 Task: Look for Airbnb properties in Dupnitsa, Bulgaria from 12th December, 2023 to 16th December, 2023 for 8 adults.8 bedrooms having 8 beds and 8 bathrooms. Property type can be hotel. Amenities needed are: wifi, TV, free parkinig on premises, gym, breakfast. Look for 4 properties as per requirement.
Action: Mouse moved to (438, 64)
Screenshot: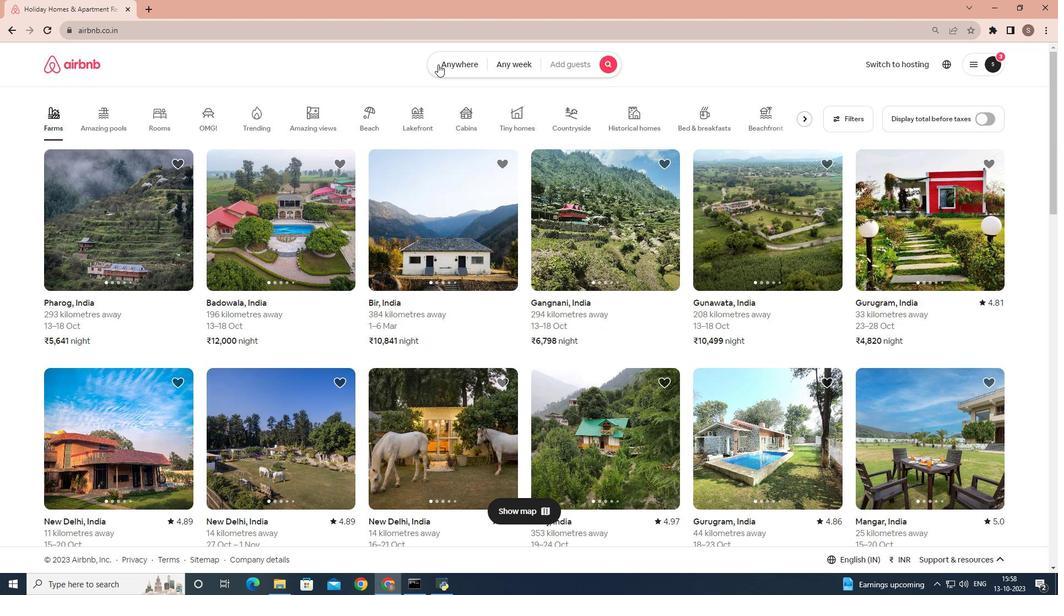 
Action: Mouse pressed left at (438, 64)
Screenshot: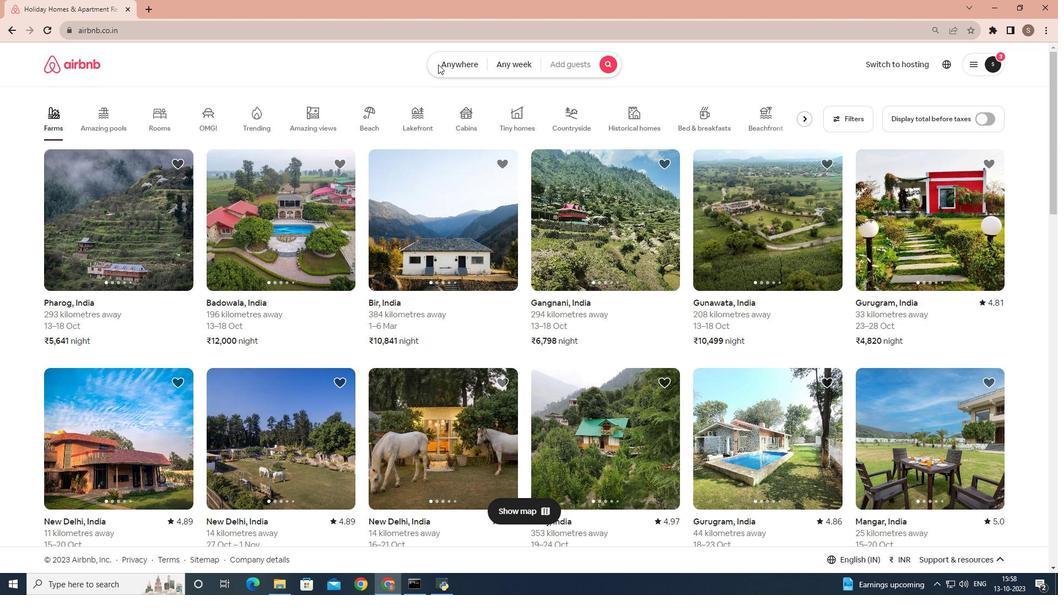 
Action: Mouse moved to (364, 110)
Screenshot: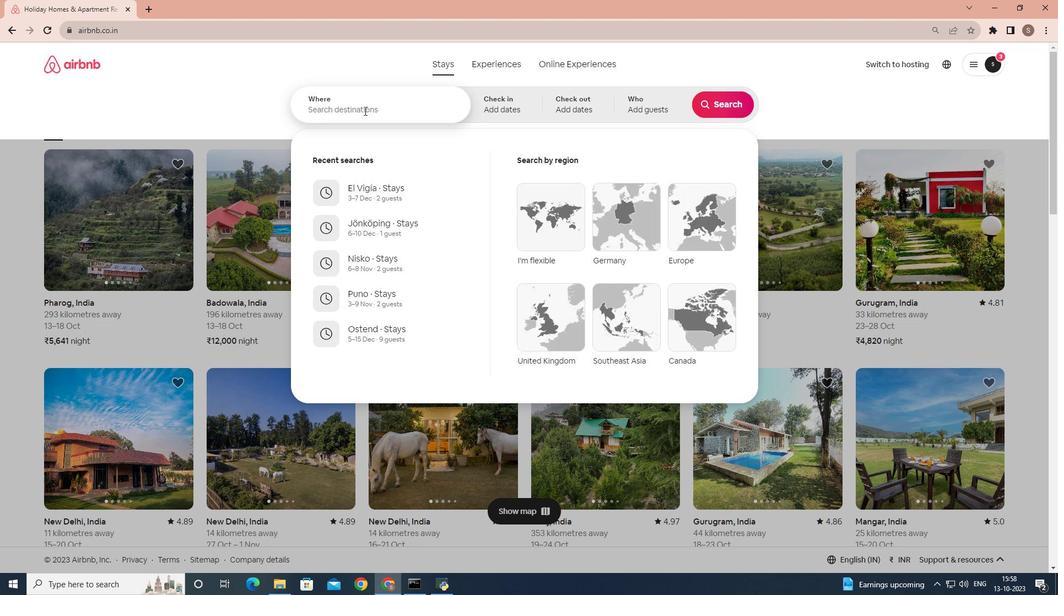 
Action: Mouse pressed left at (364, 110)
Screenshot: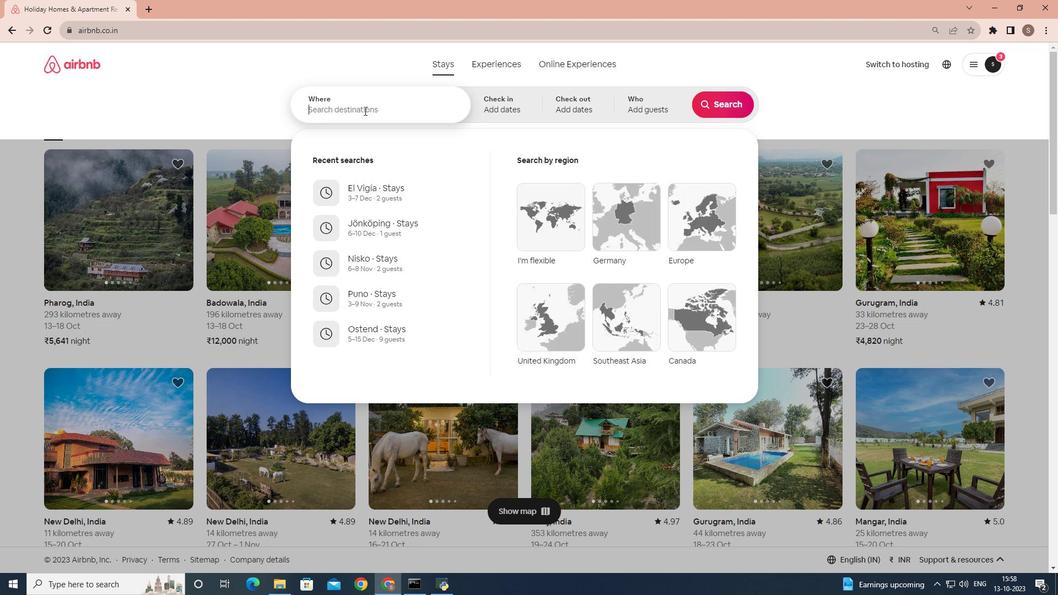 
Action: Key pressed <Key.shift>Dupnitsa,<Key.space><Key.shift>Bulgaria
Screenshot: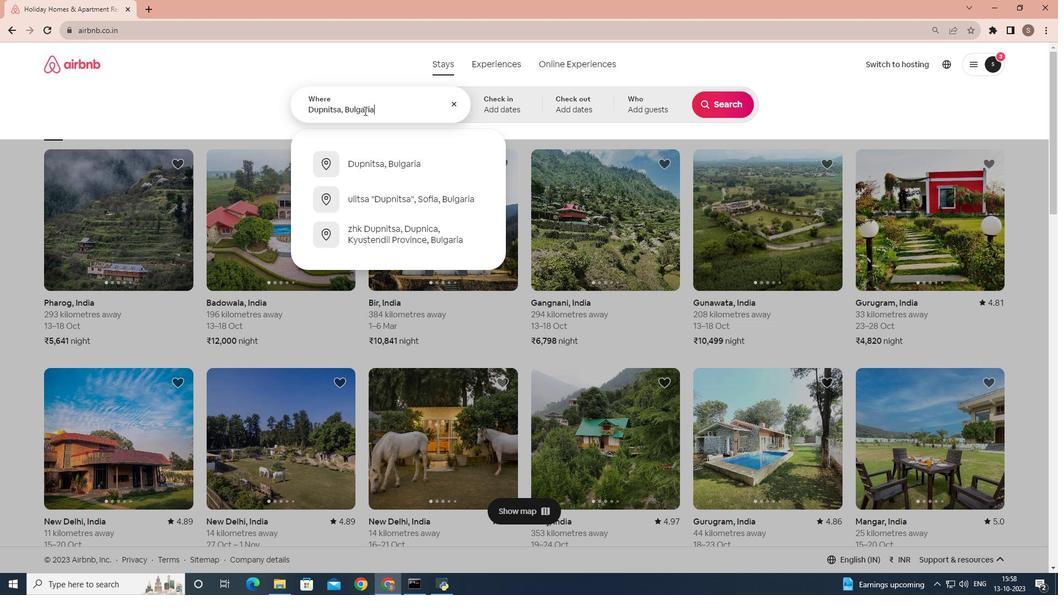 
Action: Mouse moved to (392, 166)
Screenshot: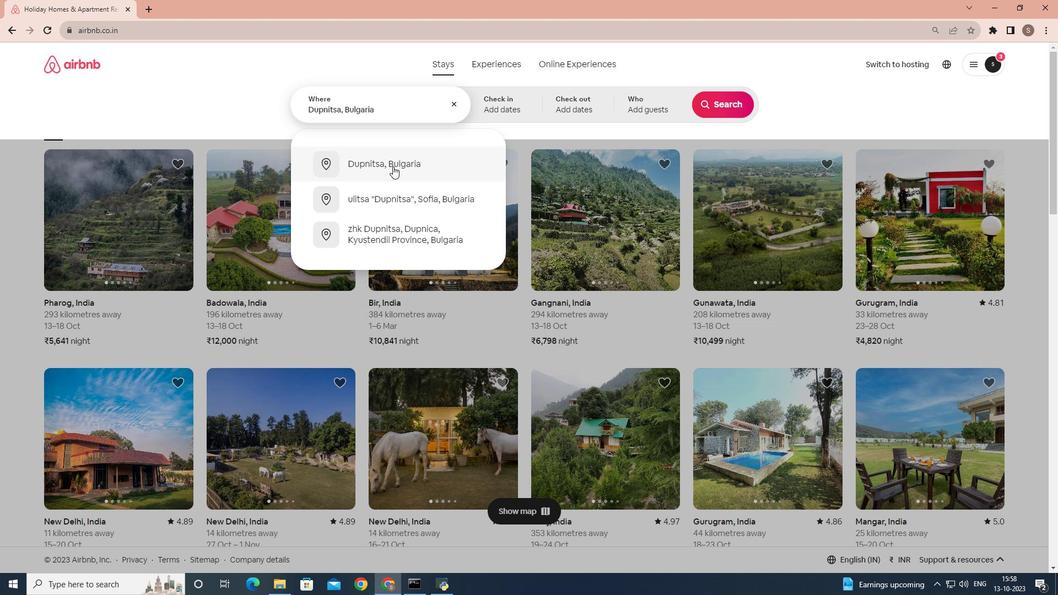 
Action: Mouse pressed left at (392, 166)
Screenshot: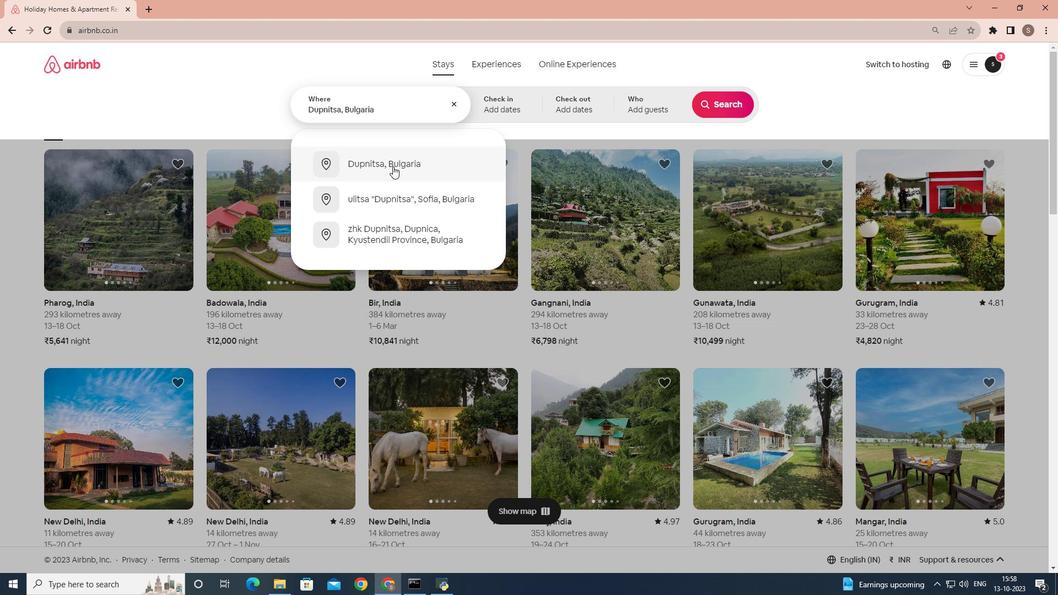 
Action: Mouse moved to (718, 191)
Screenshot: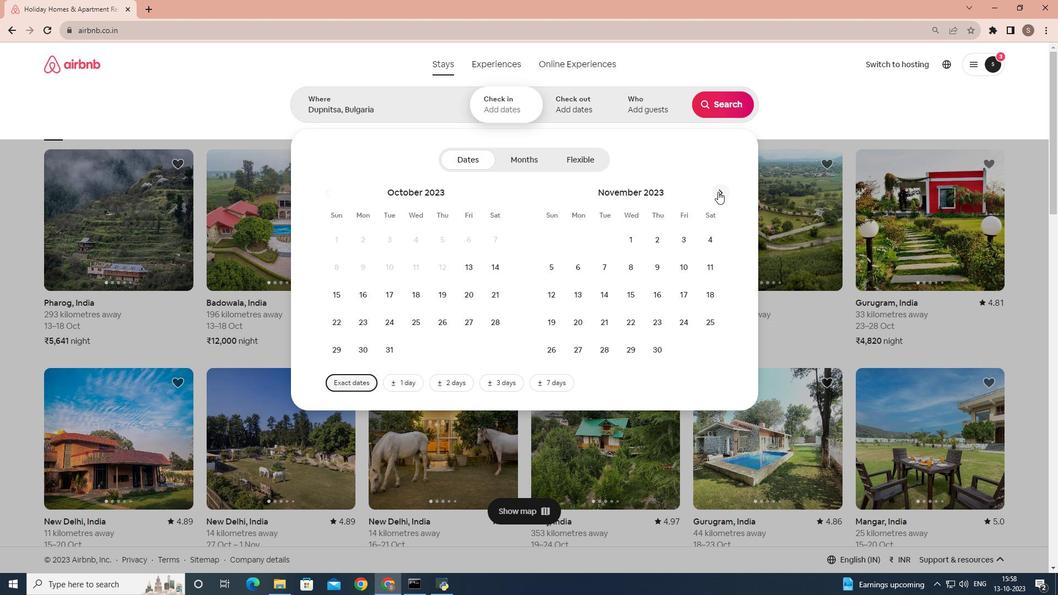 
Action: Mouse pressed left at (718, 191)
Screenshot: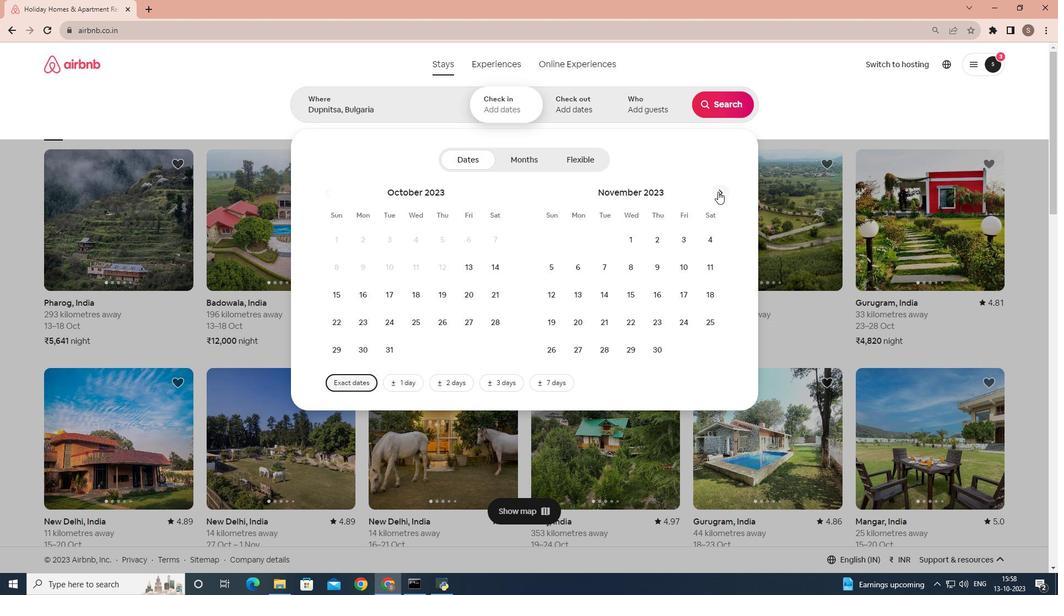 
Action: Mouse moved to (608, 298)
Screenshot: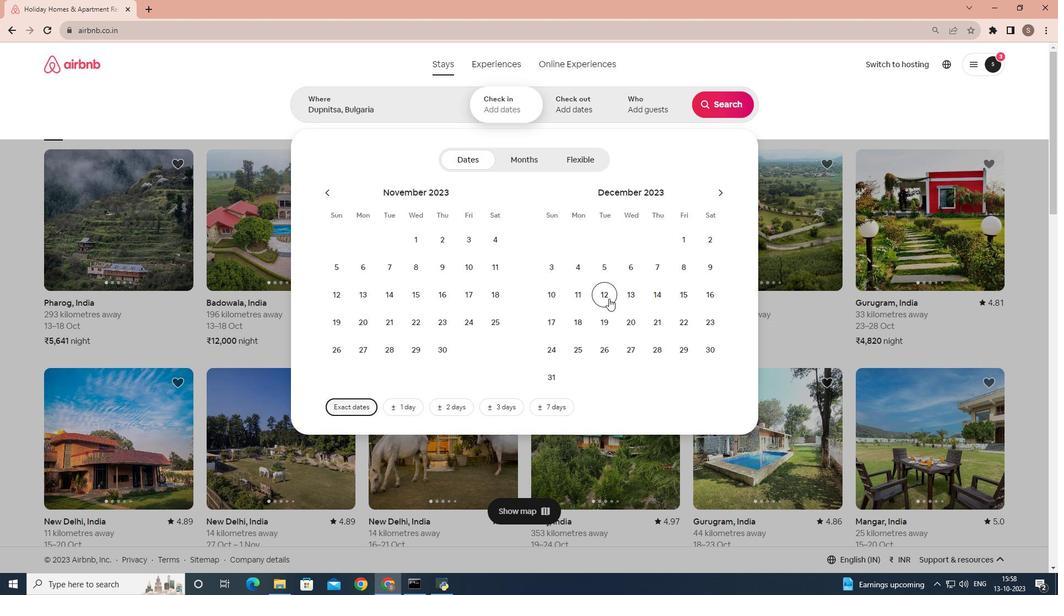 
Action: Mouse pressed left at (608, 298)
Screenshot: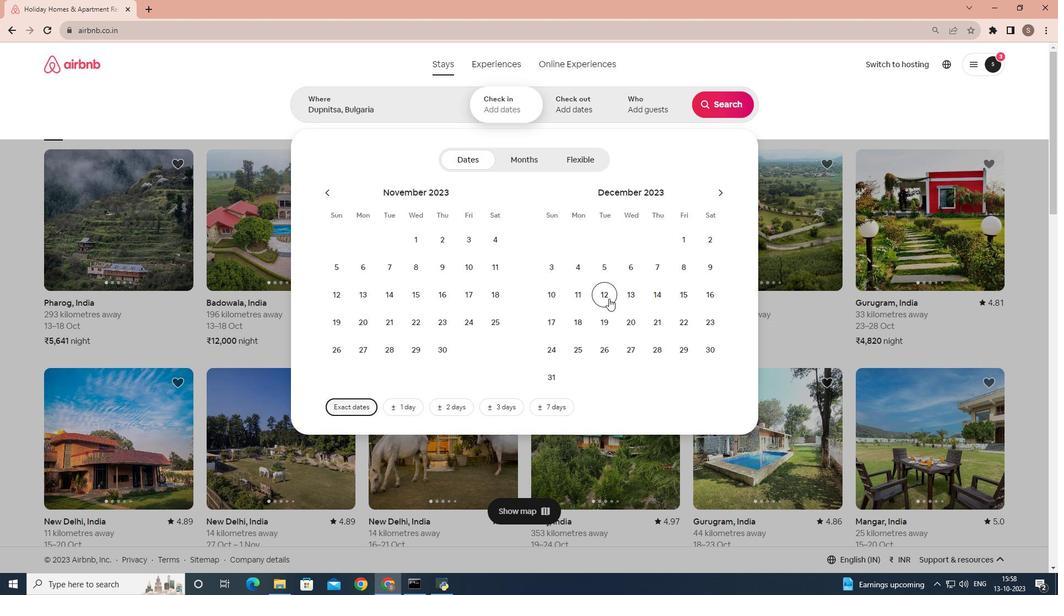 
Action: Mouse moved to (712, 295)
Screenshot: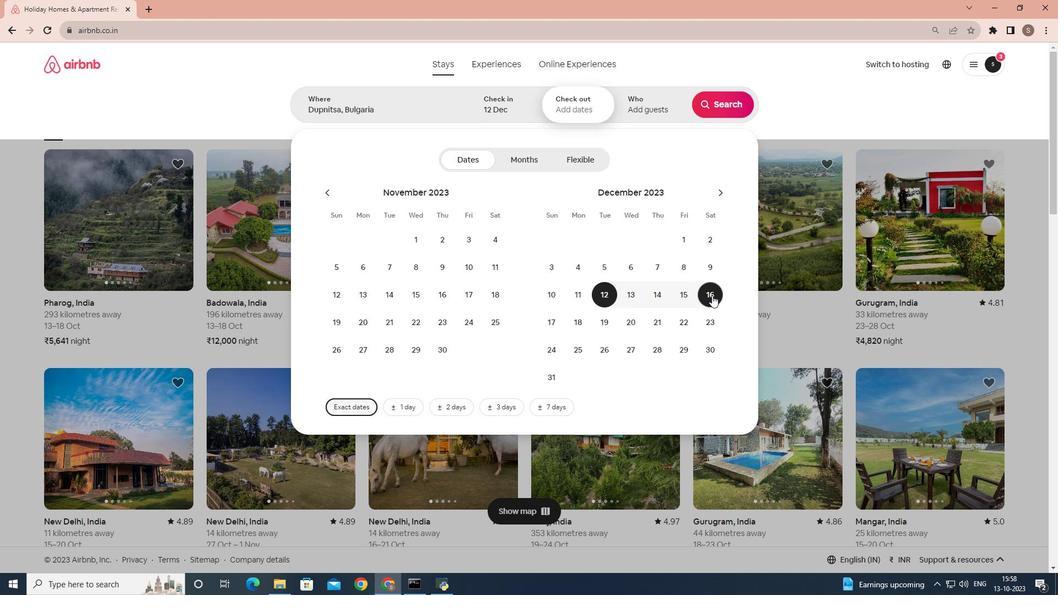 
Action: Mouse pressed left at (712, 295)
Screenshot: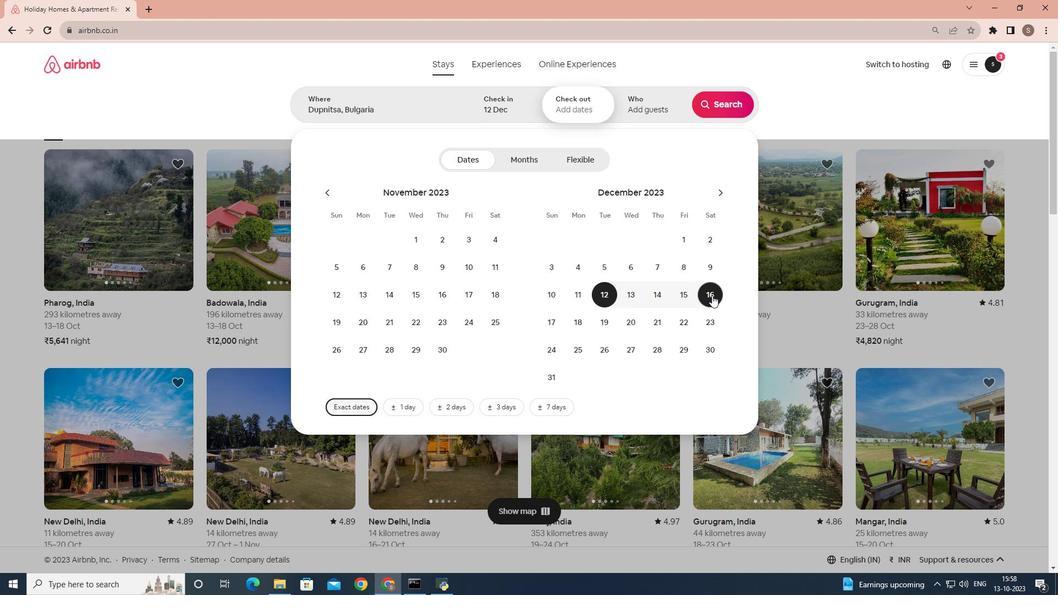 
Action: Mouse moved to (671, 110)
Screenshot: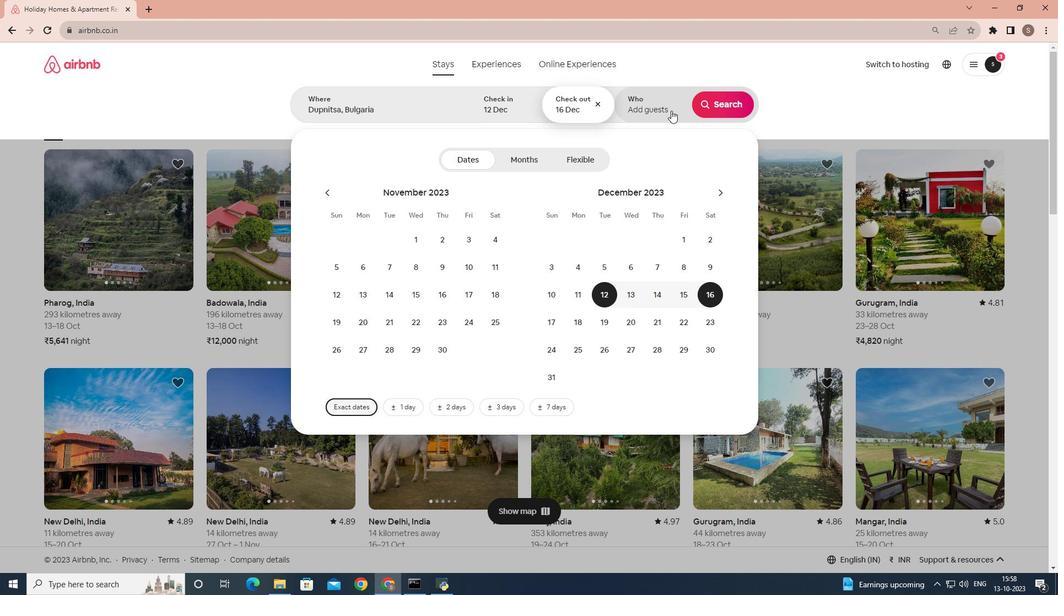 
Action: Mouse pressed left at (671, 110)
Screenshot: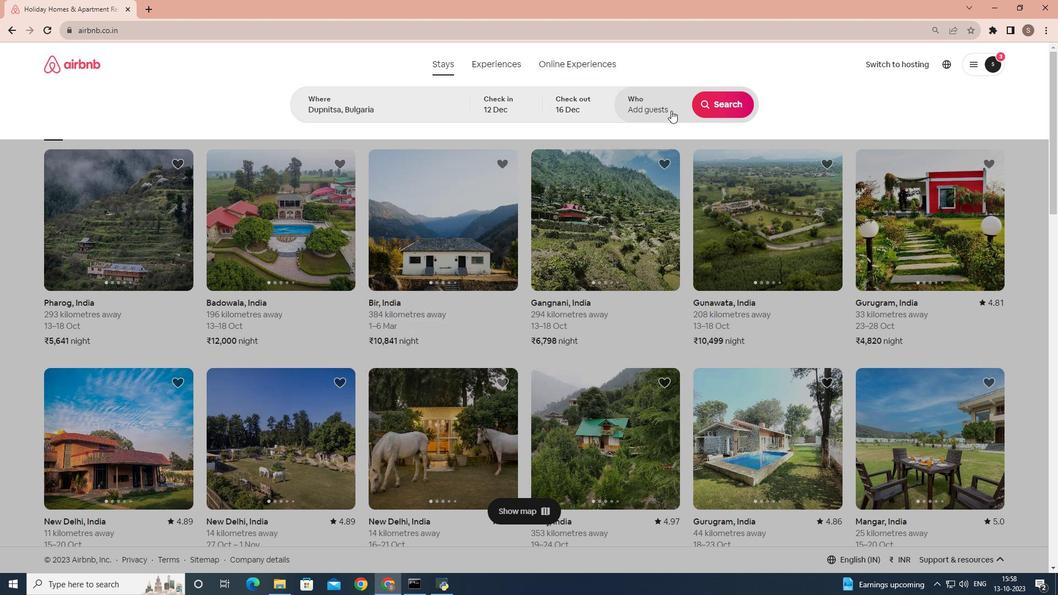 
Action: Mouse moved to (726, 164)
Screenshot: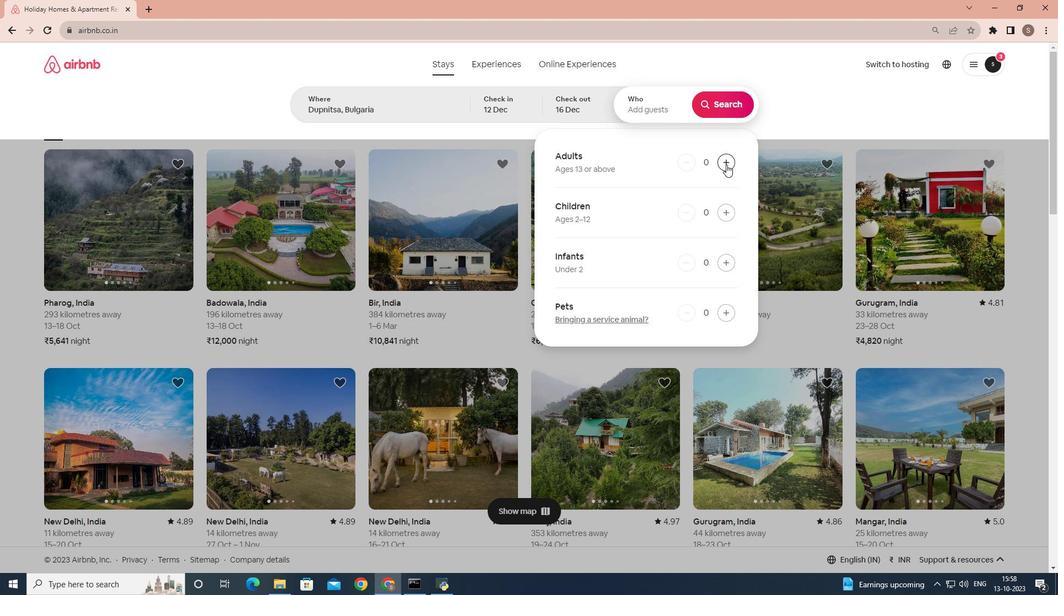 
Action: Mouse pressed left at (726, 164)
Screenshot: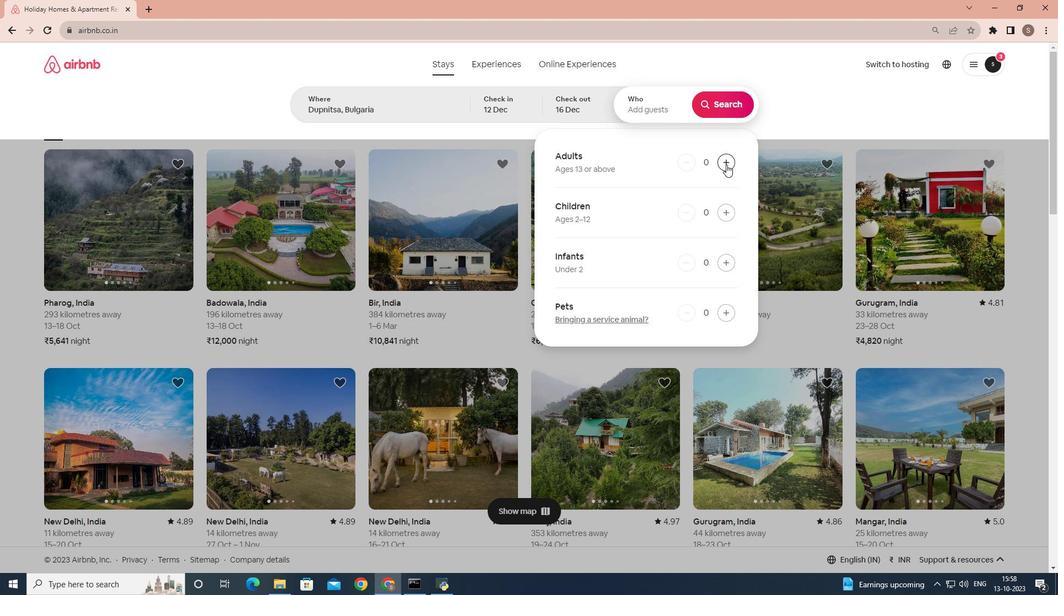 
Action: Mouse pressed left at (726, 164)
Screenshot: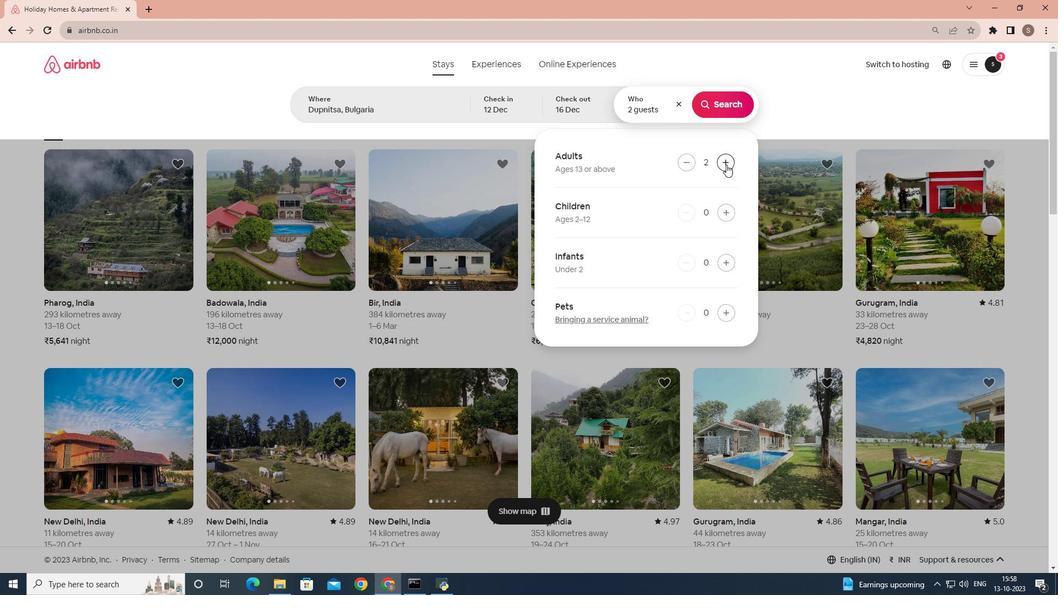 
Action: Mouse pressed left at (726, 164)
Screenshot: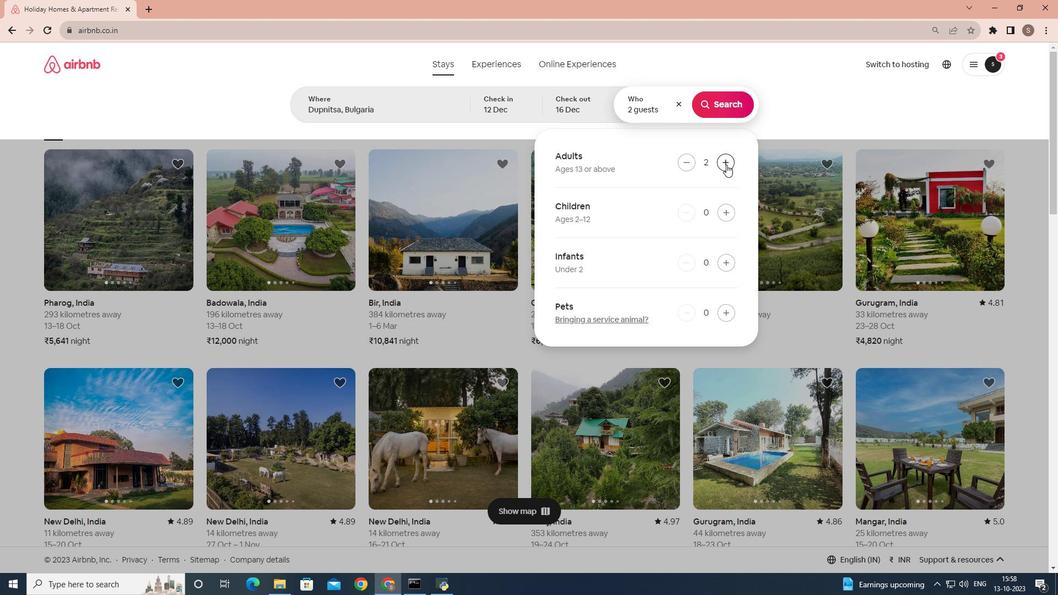 
Action: Mouse pressed left at (726, 164)
Screenshot: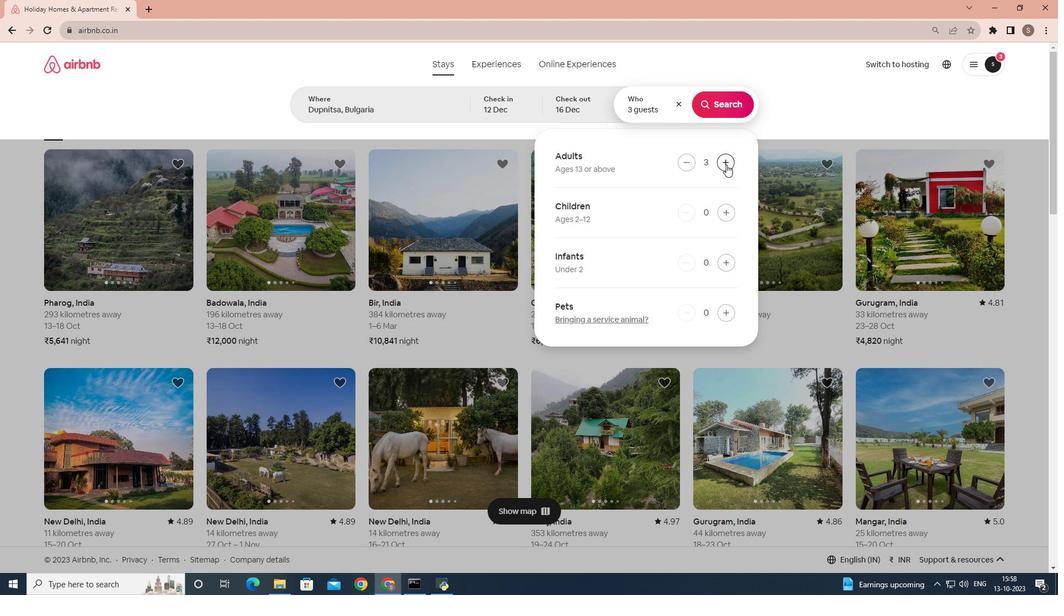 
Action: Mouse pressed left at (726, 164)
Screenshot: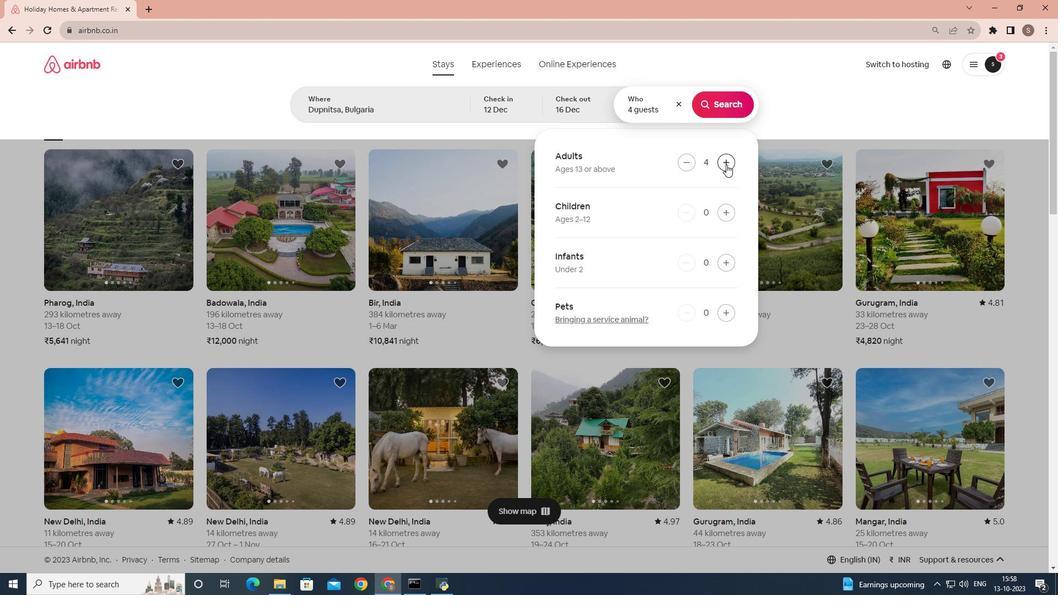 
Action: Mouse pressed left at (726, 164)
Screenshot: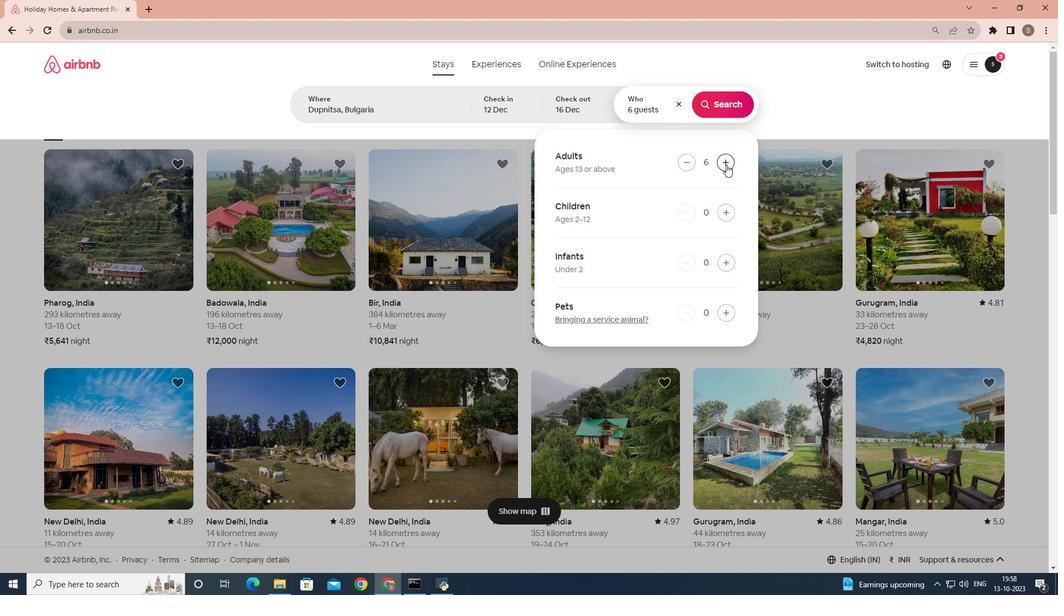 
Action: Mouse pressed left at (726, 164)
Screenshot: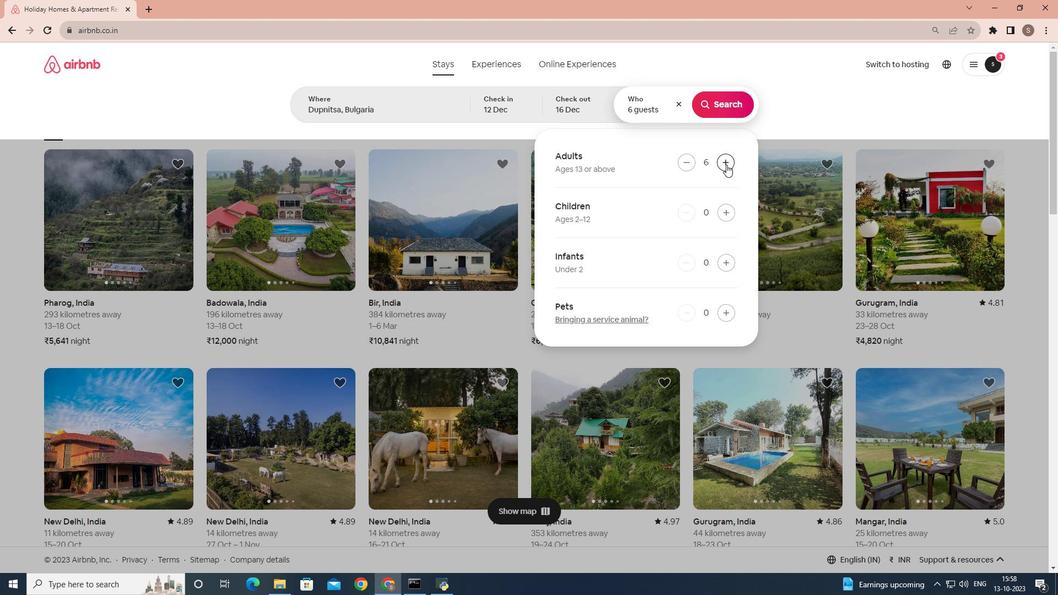 
Action: Mouse pressed left at (726, 164)
Screenshot: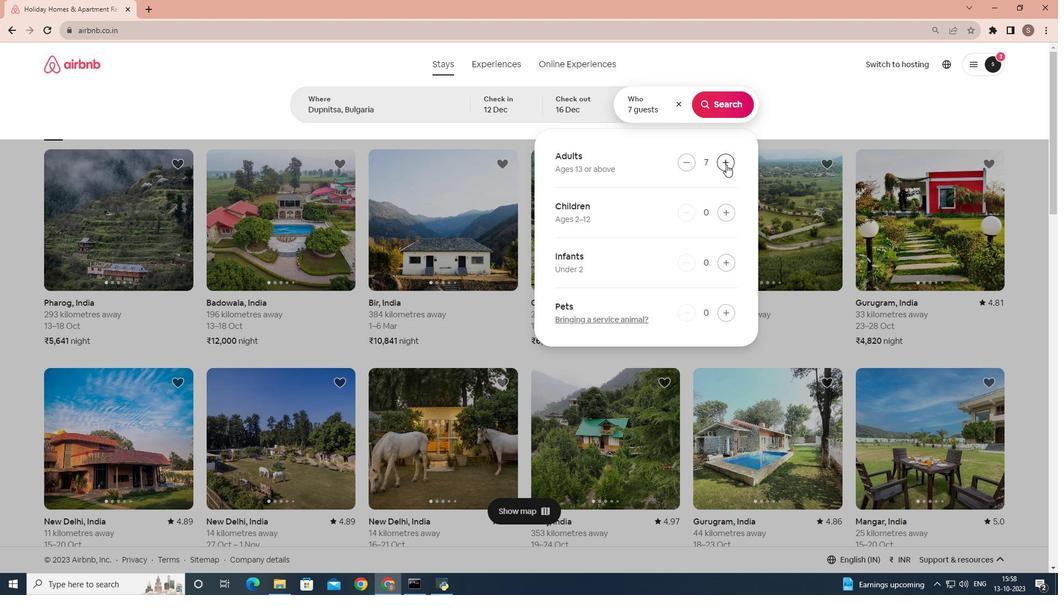 
Action: Mouse moved to (720, 107)
Screenshot: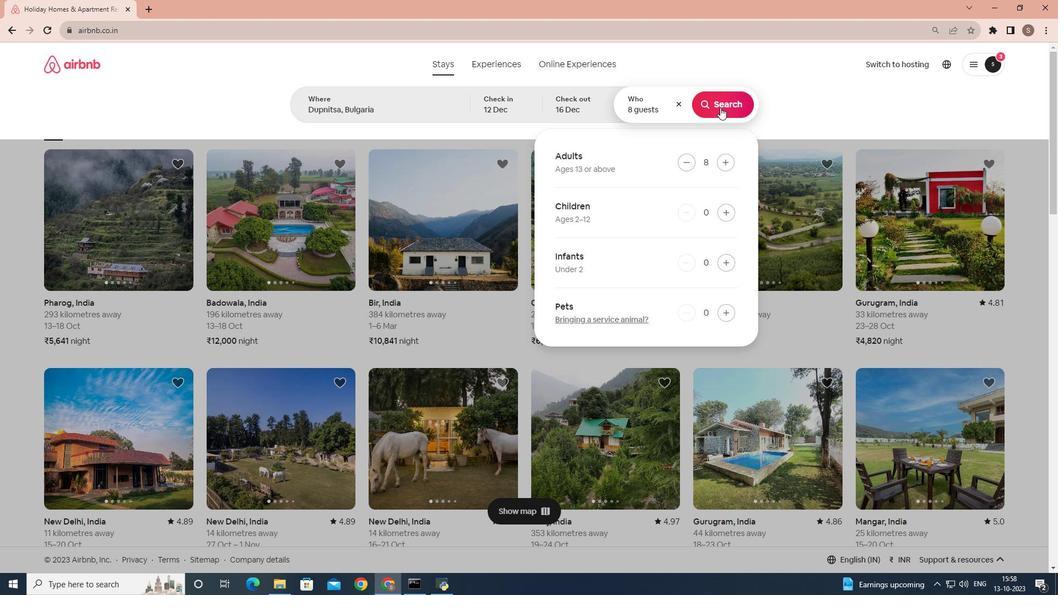 
Action: Mouse pressed left at (720, 107)
Screenshot: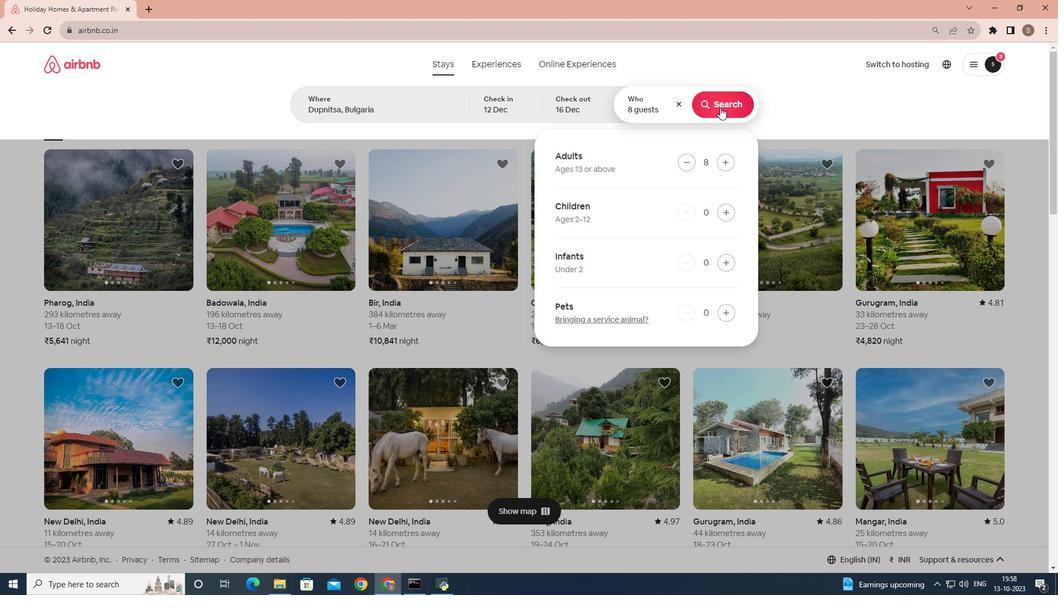
Action: Mouse moved to (870, 103)
Screenshot: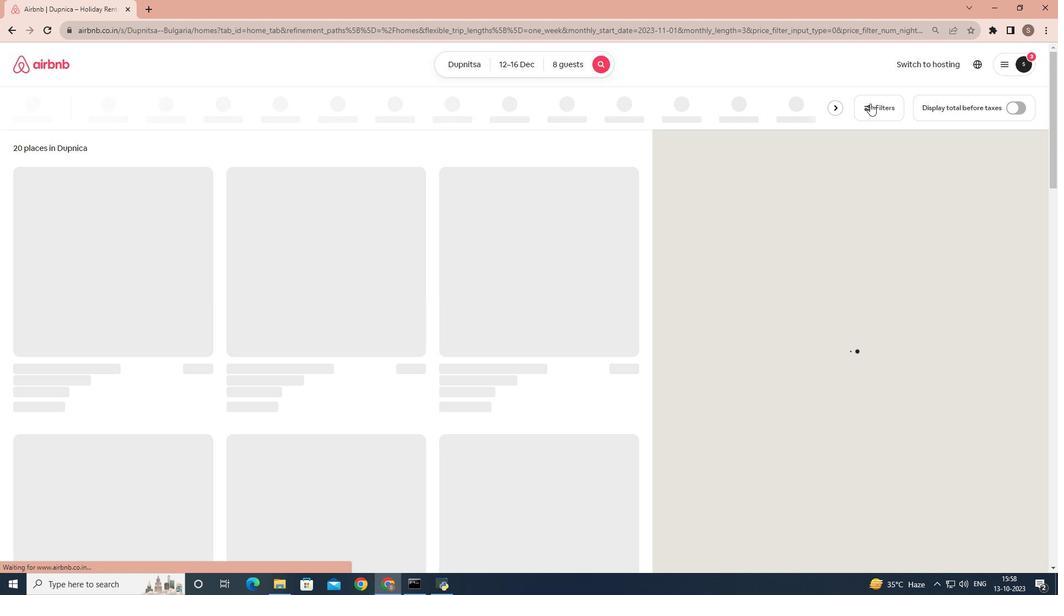 
Action: Mouse pressed left at (870, 103)
Screenshot: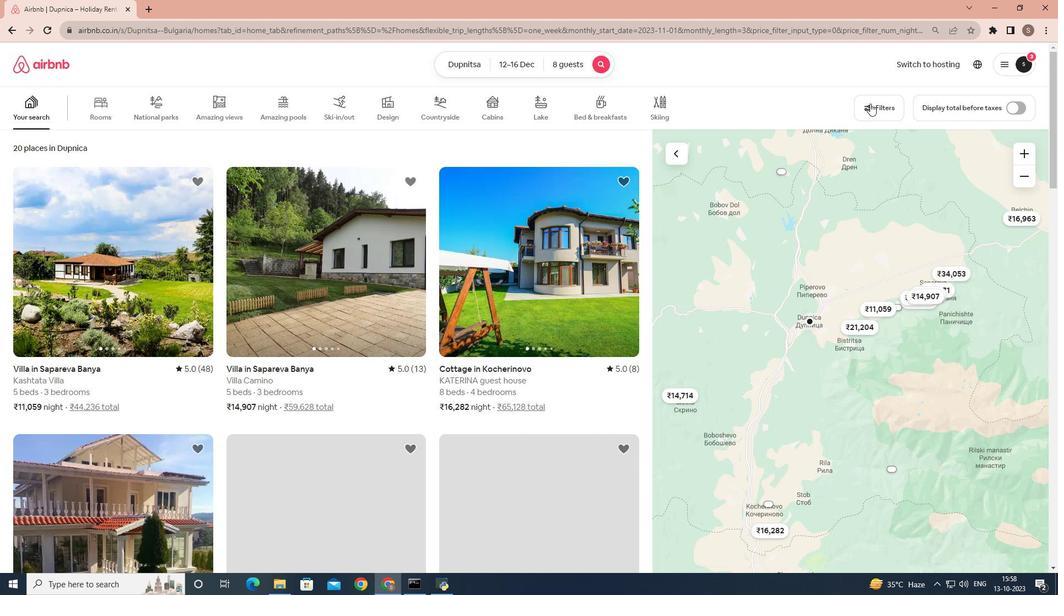 
Action: Mouse moved to (717, 299)
Screenshot: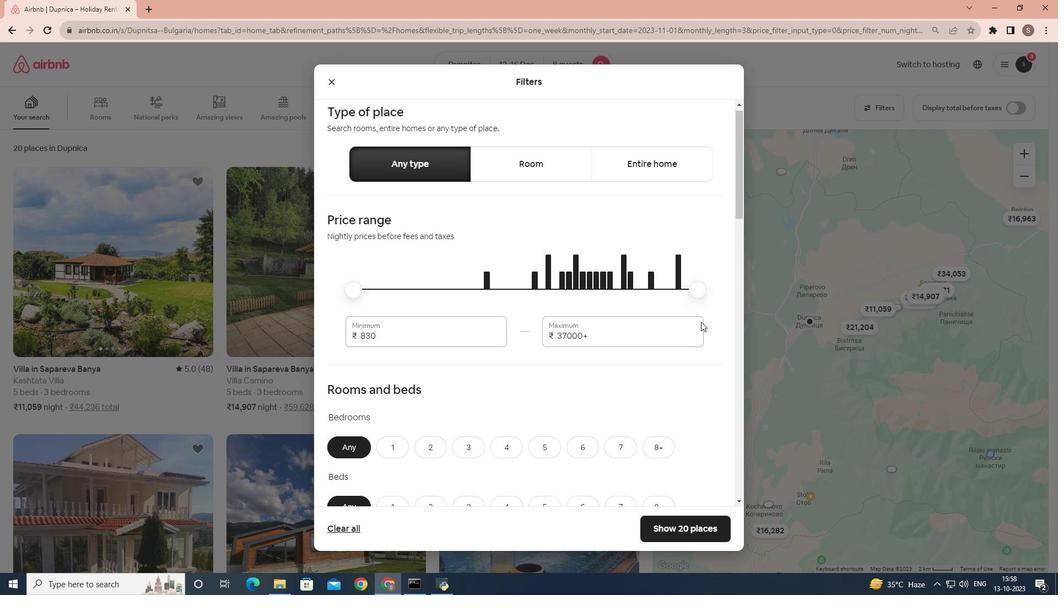 
Action: Mouse scrolled (717, 299) with delta (0, 0)
Screenshot: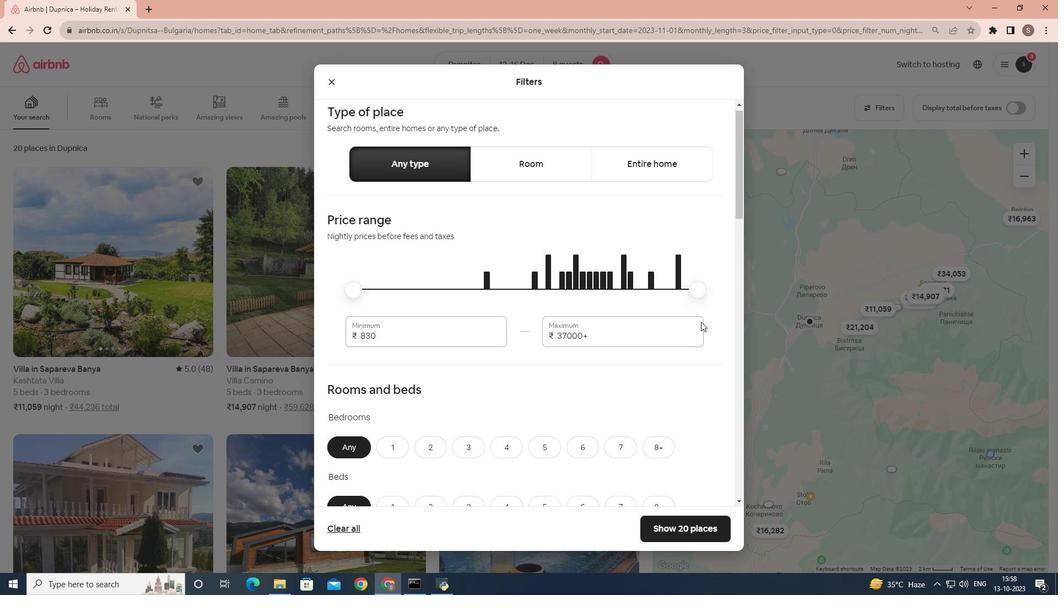 
Action: Mouse moved to (709, 309)
Screenshot: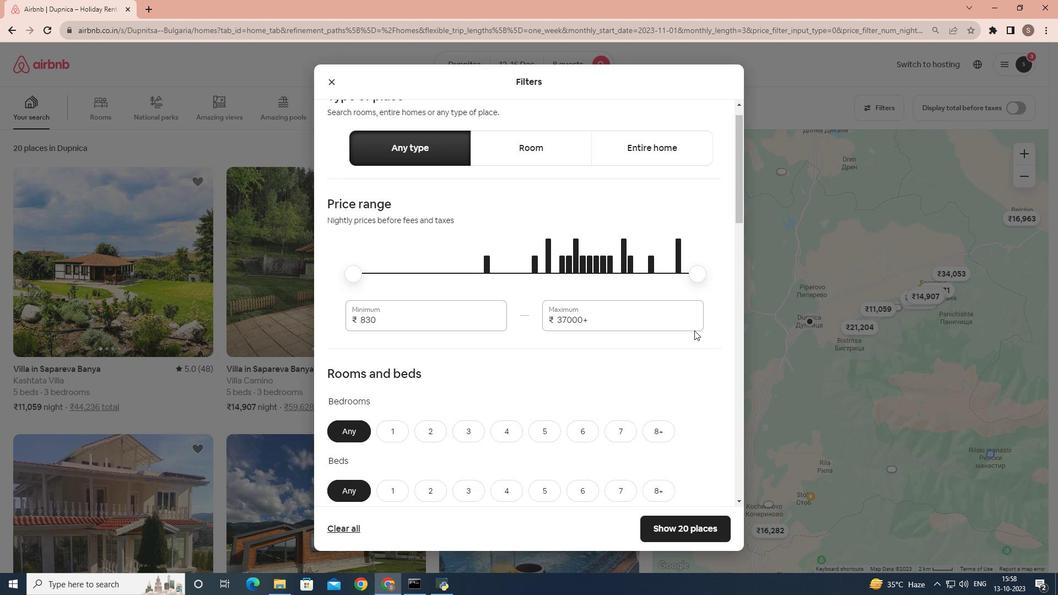 
Action: Mouse scrolled (709, 309) with delta (0, 0)
Screenshot: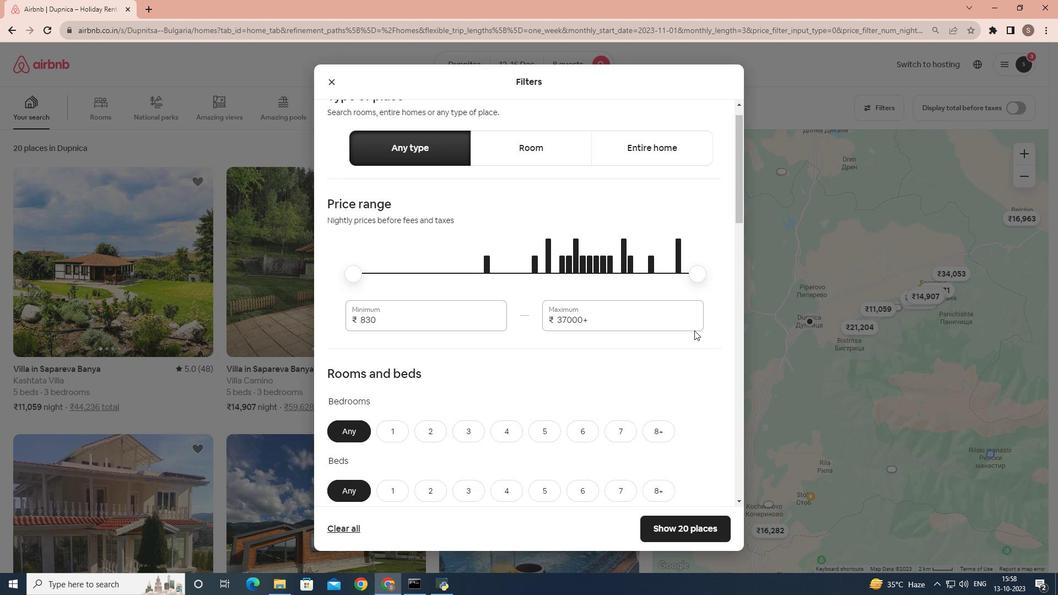 
Action: Mouse moved to (666, 341)
Screenshot: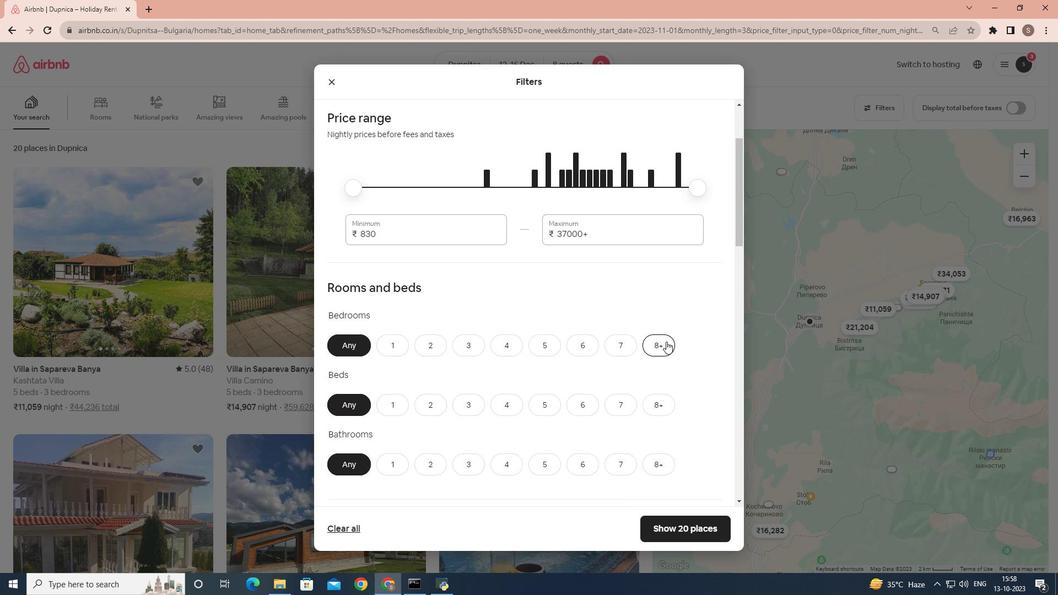 
Action: Mouse pressed left at (666, 341)
Screenshot: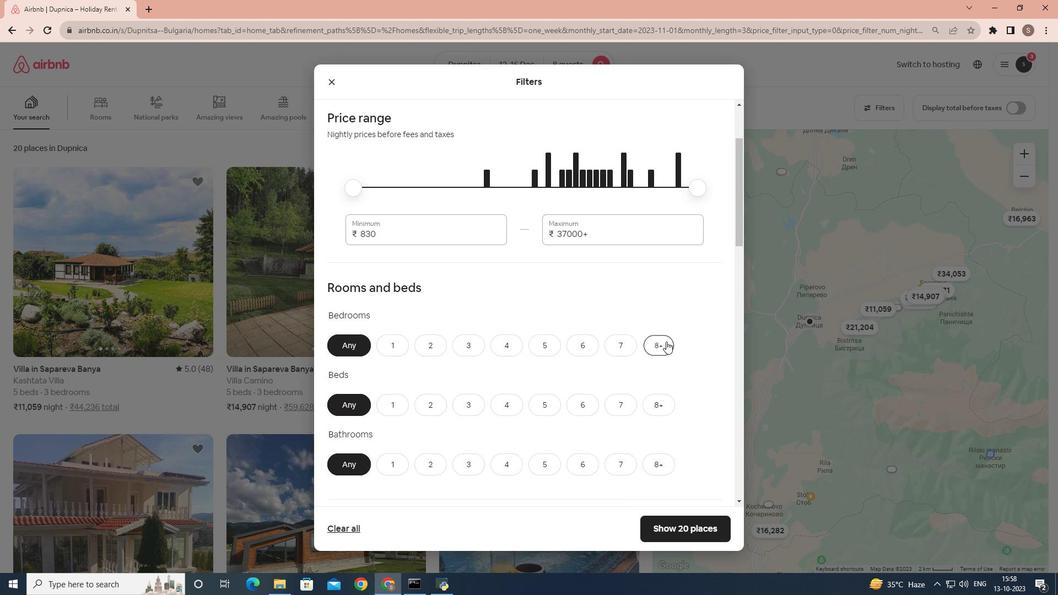 
Action: Mouse scrolled (666, 341) with delta (0, 0)
Screenshot: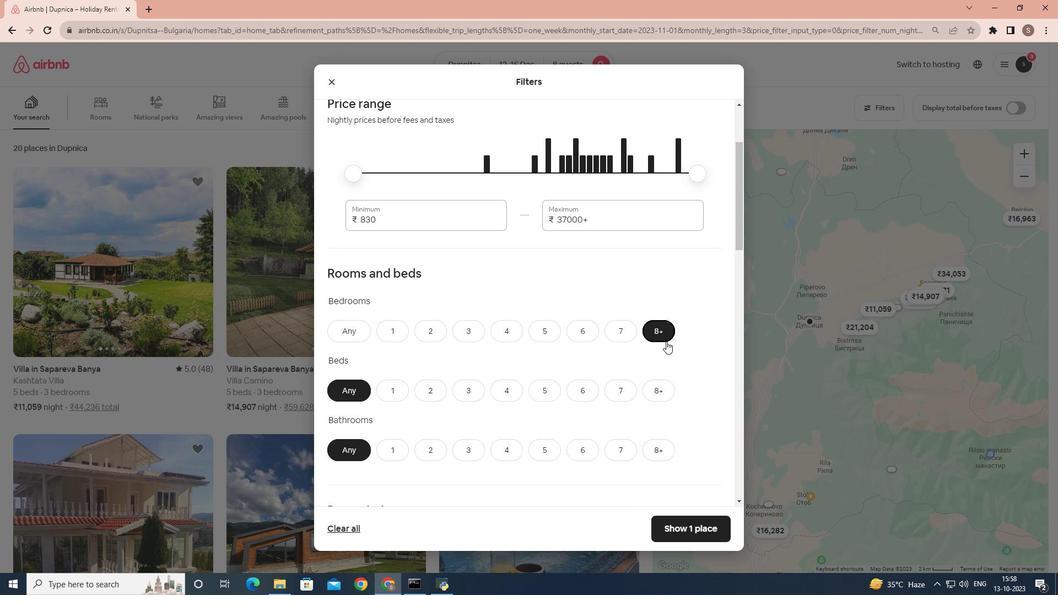
Action: Mouse scrolled (666, 341) with delta (0, 0)
Screenshot: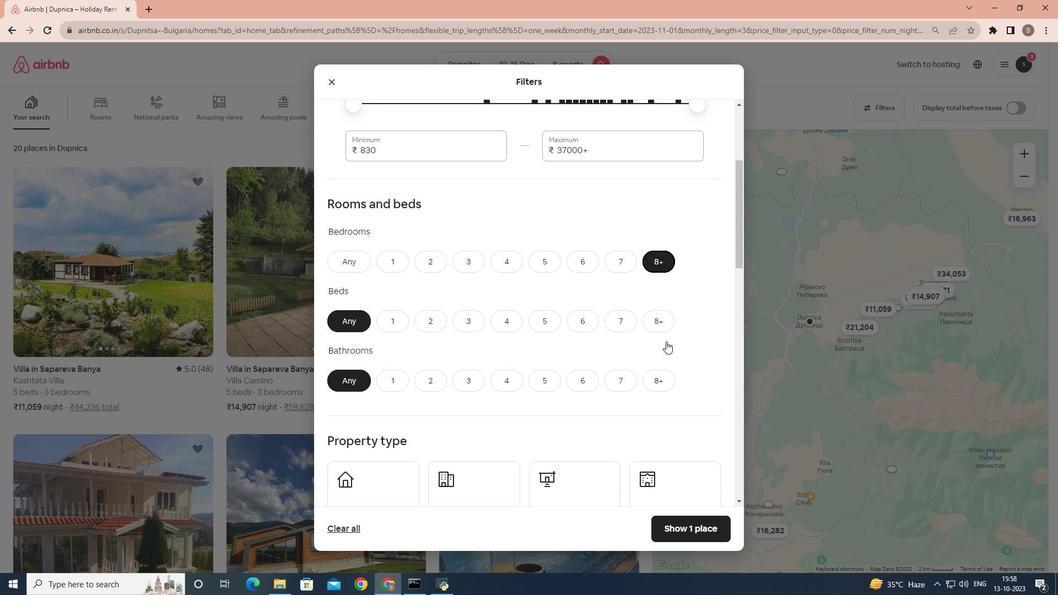 
Action: Mouse scrolled (666, 341) with delta (0, 0)
Screenshot: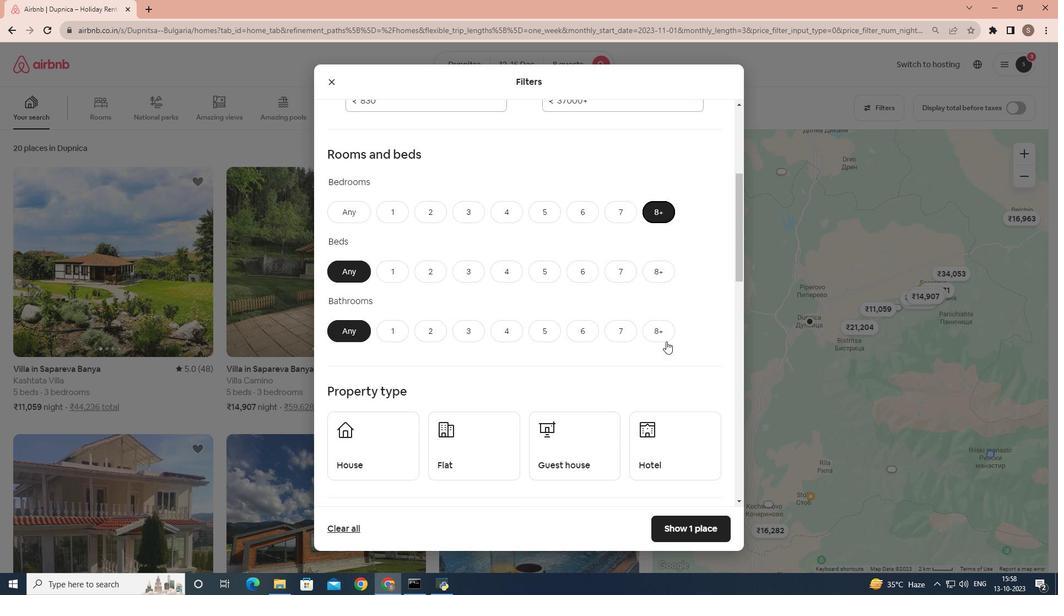 
Action: Mouse scrolled (666, 341) with delta (0, 0)
Screenshot: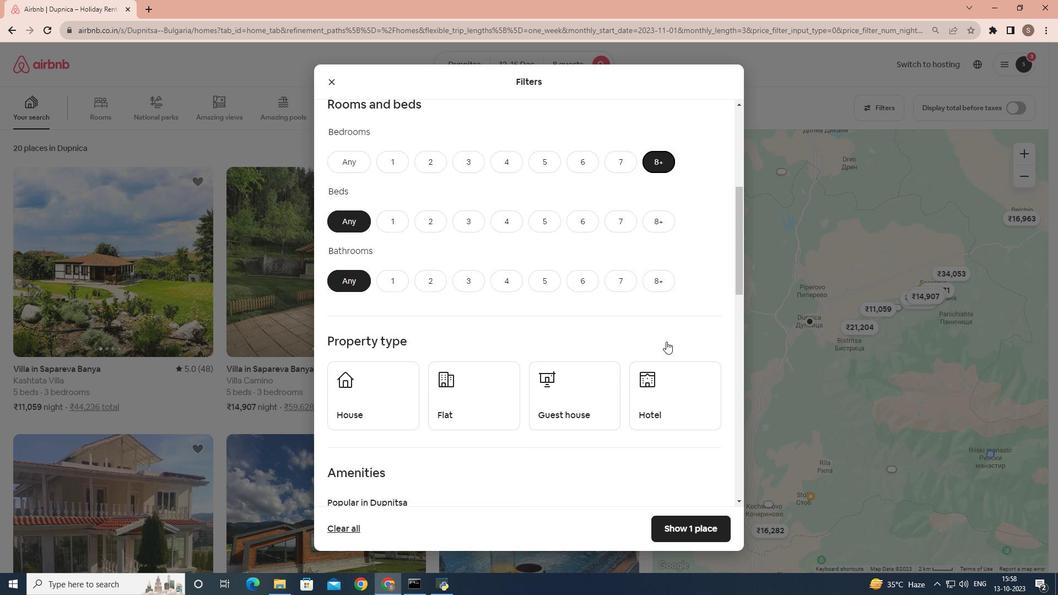 
Action: Mouse moved to (648, 187)
Screenshot: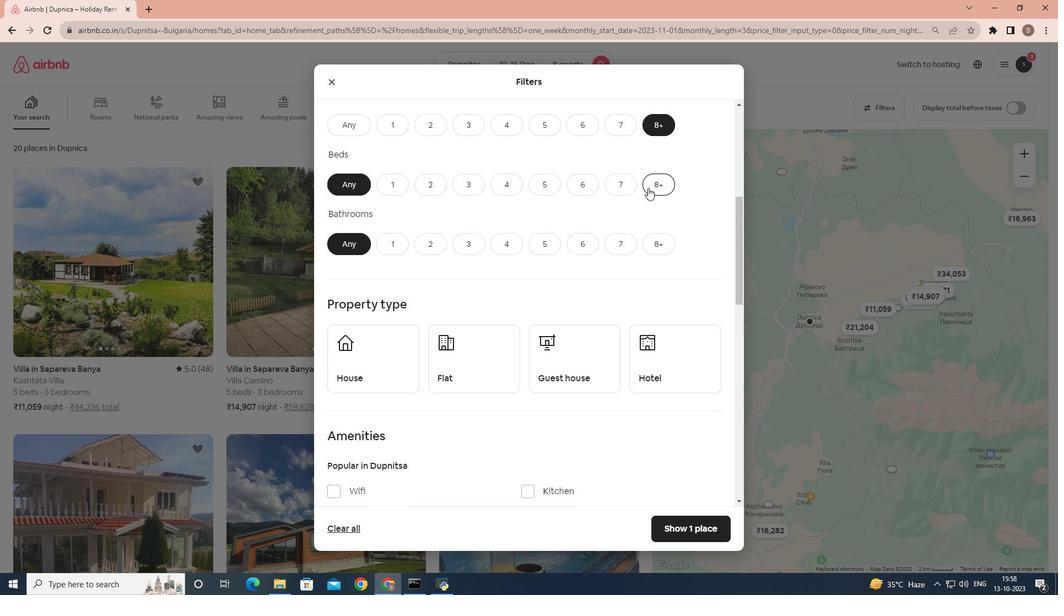 
Action: Mouse pressed left at (648, 187)
Screenshot: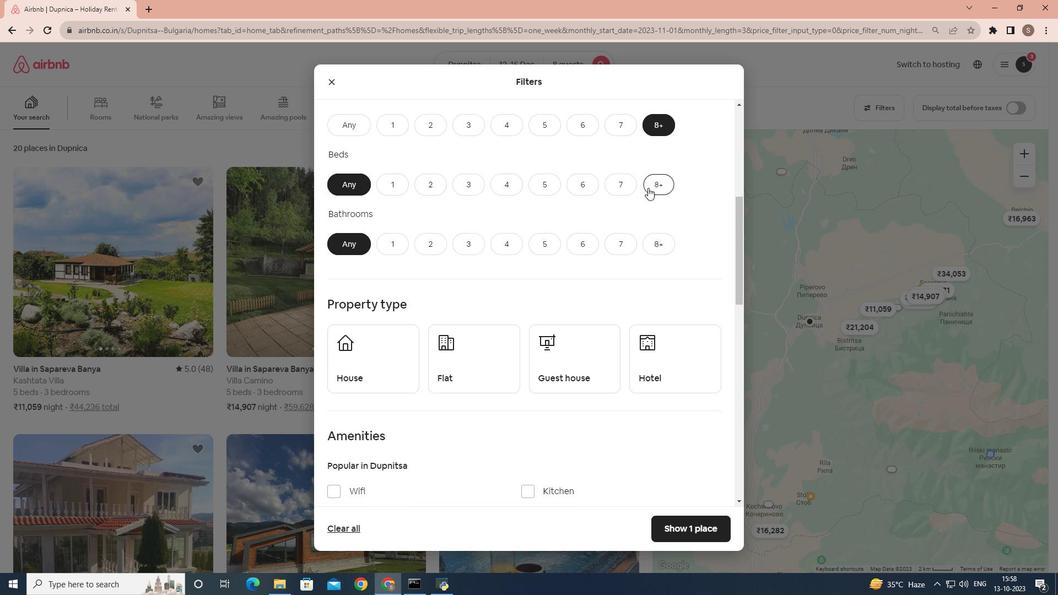
Action: Mouse scrolled (648, 187) with delta (0, 0)
Screenshot: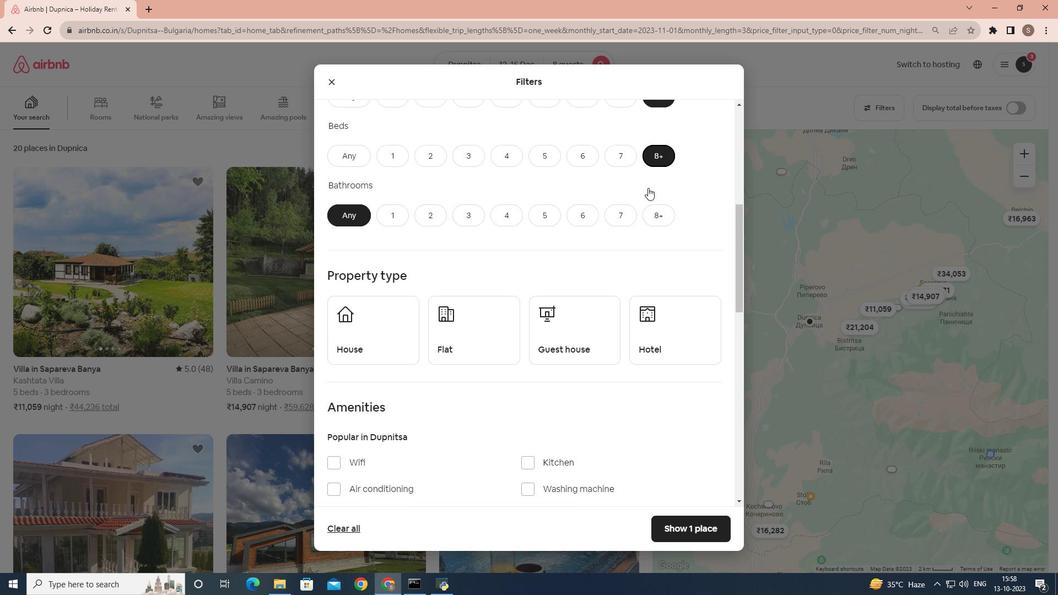 
Action: Mouse moved to (662, 187)
Screenshot: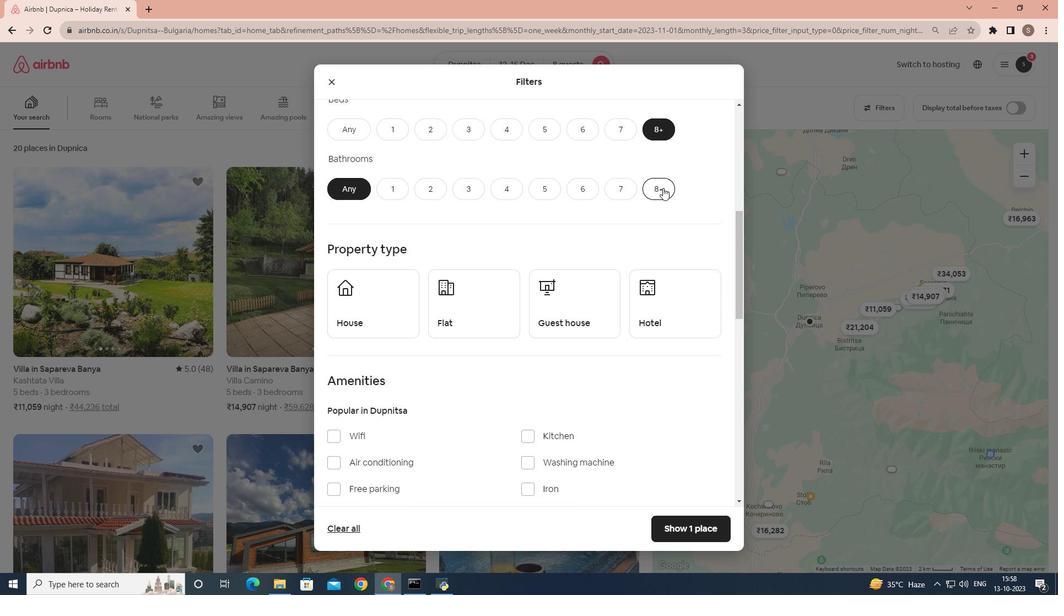 
Action: Mouse pressed left at (662, 187)
Screenshot: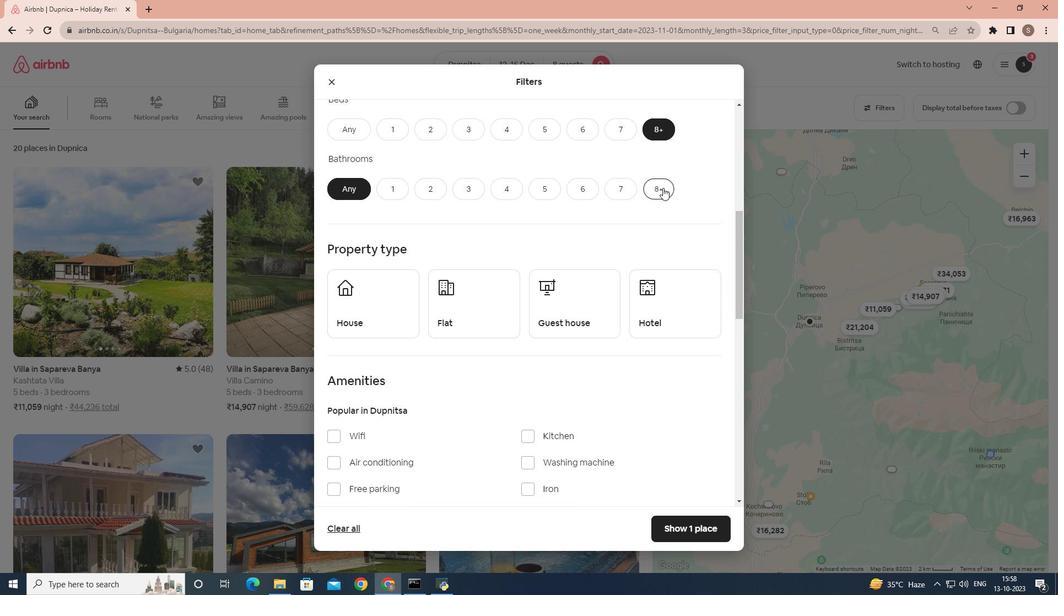 
Action: Mouse scrolled (662, 187) with delta (0, 0)
Screenshot: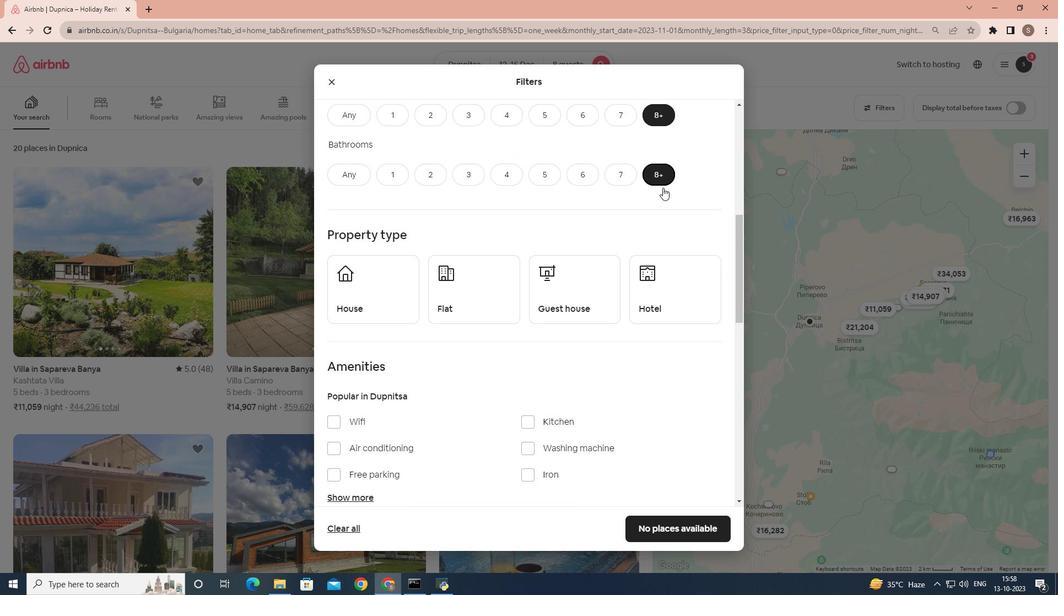 
Action: Mouse moved to (655, 264)
Screenshot: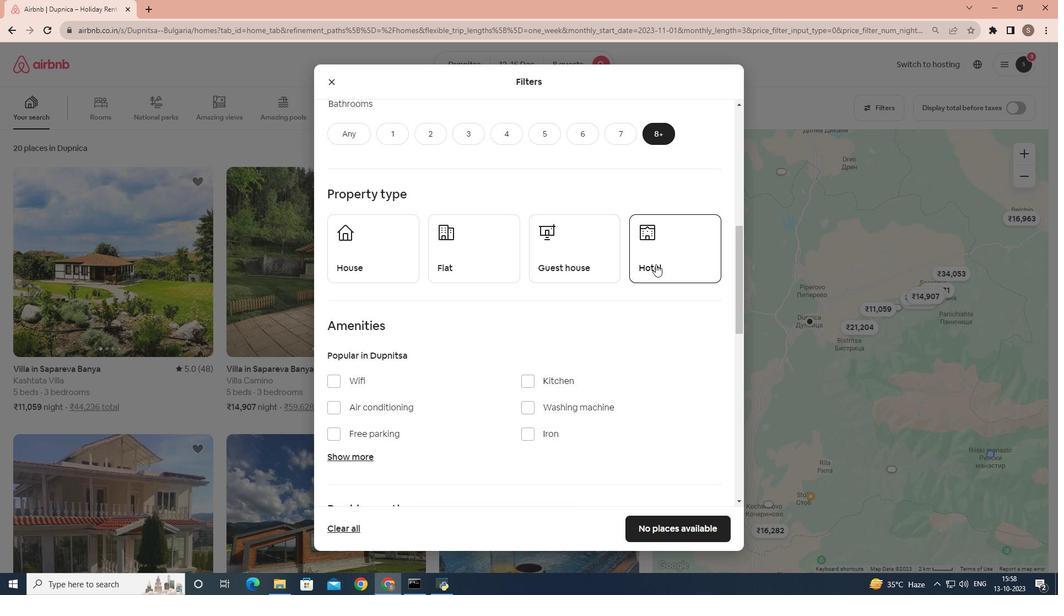 
Action: Mouse pressed left at (655, 264)
Screenshot: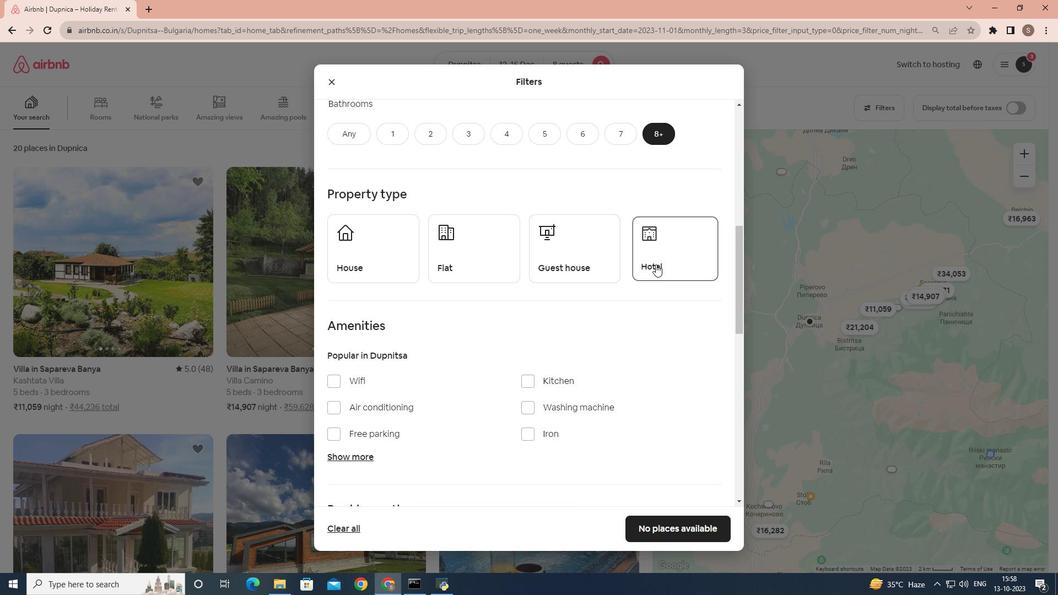 
Action: Mouse moved to (585, 273)
Screenshot: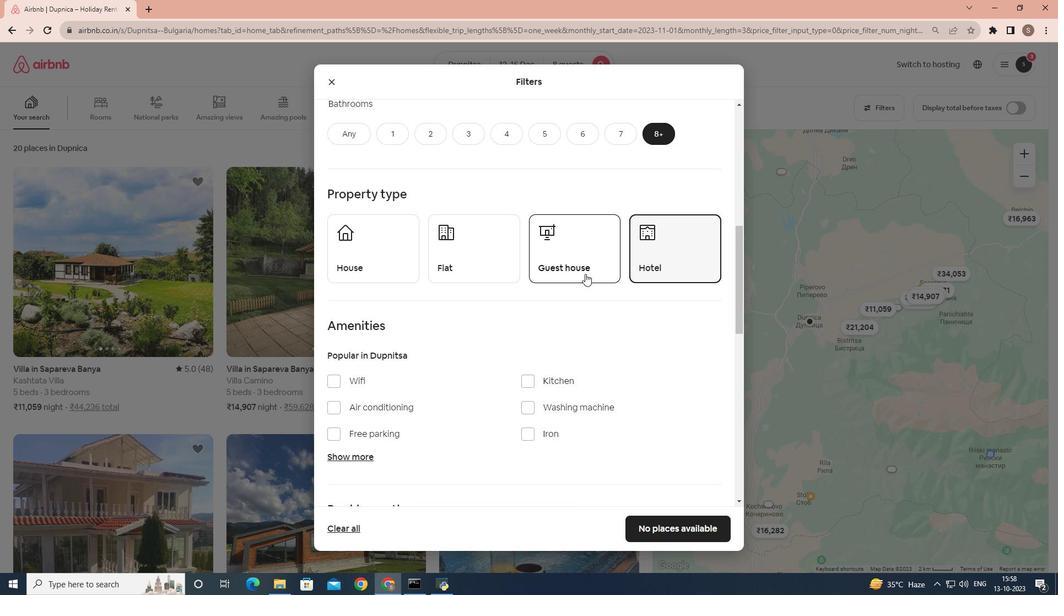 
Action: Mouse scrolled (585, 273) with delta (0, 0)
Screenshot: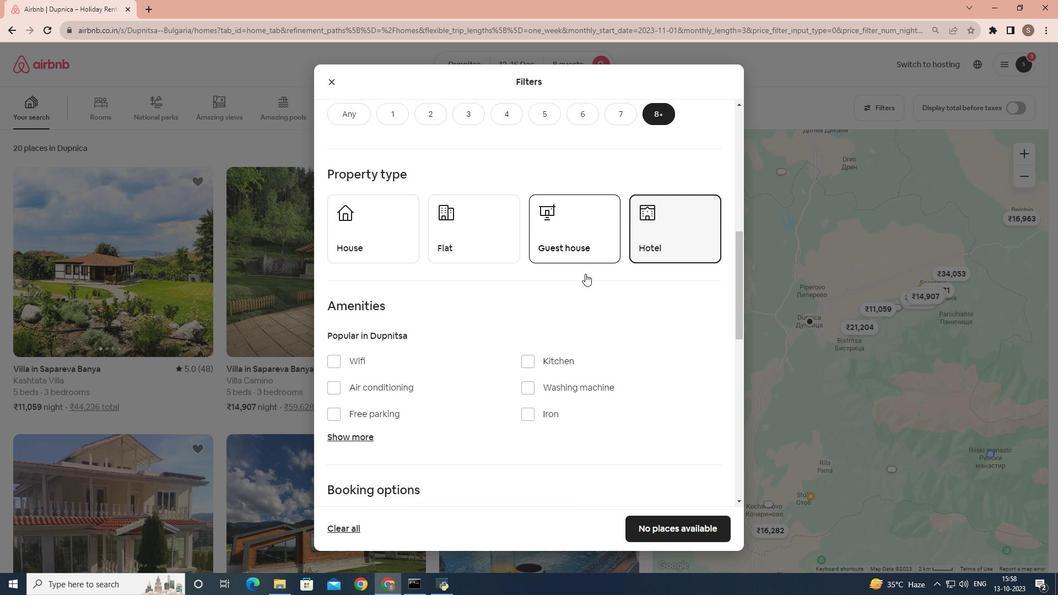 
Action: Mouse scrolled (585, 273) with delta (0, 0)
Screenshot: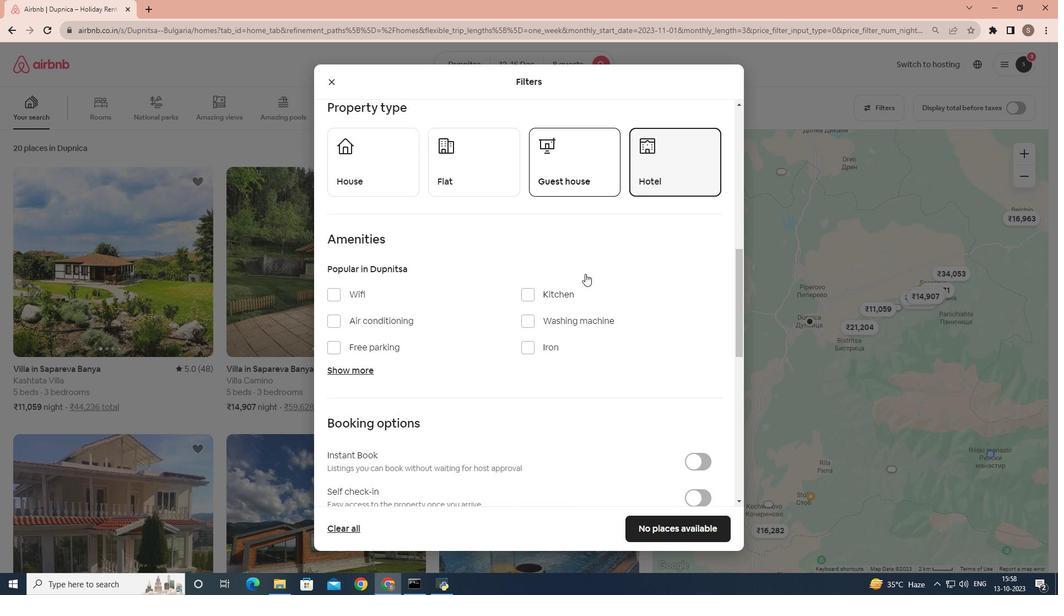 
Action: Mouse moved to (333, 269)
Screenshot: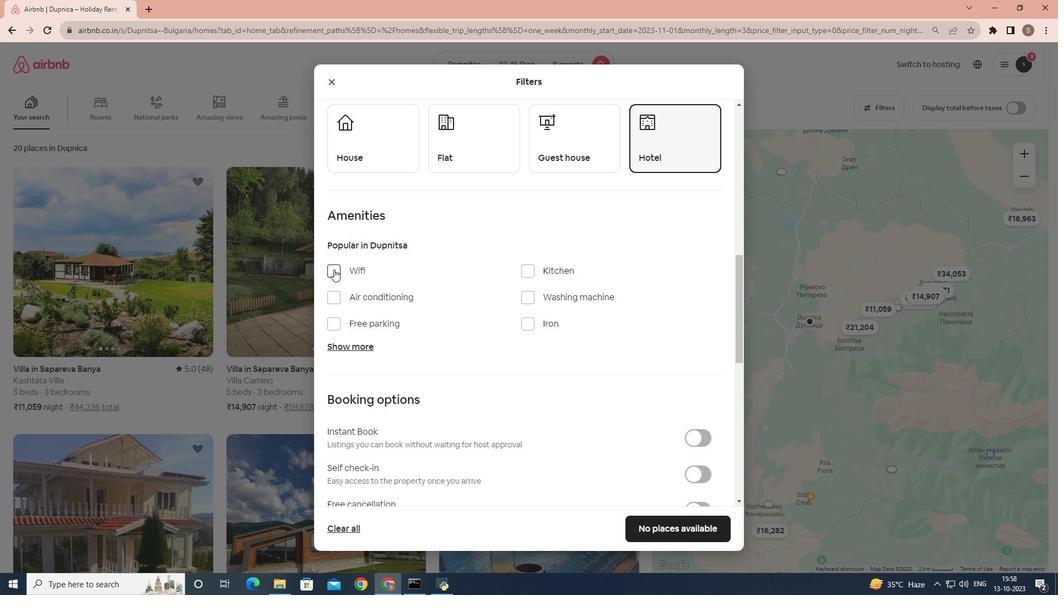 
Action: Mouse pressed left at (333, 269)
Screenshot: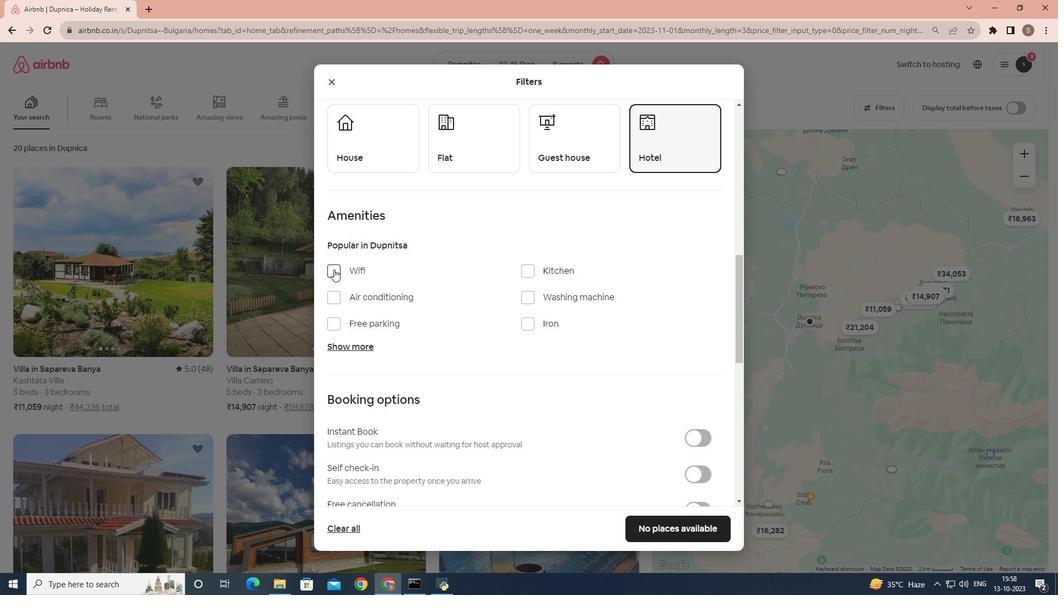 
Action: Mouse moved to (377, 273)
Screenshot: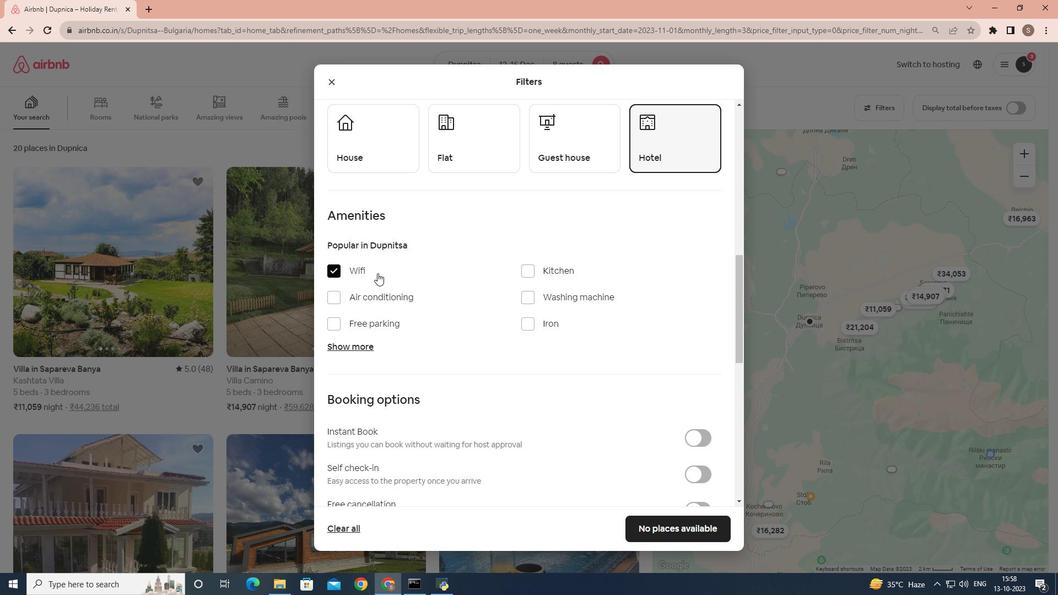 
Action: Mouse scrolled (377, 272) with delta (0, 0)
Screenshot: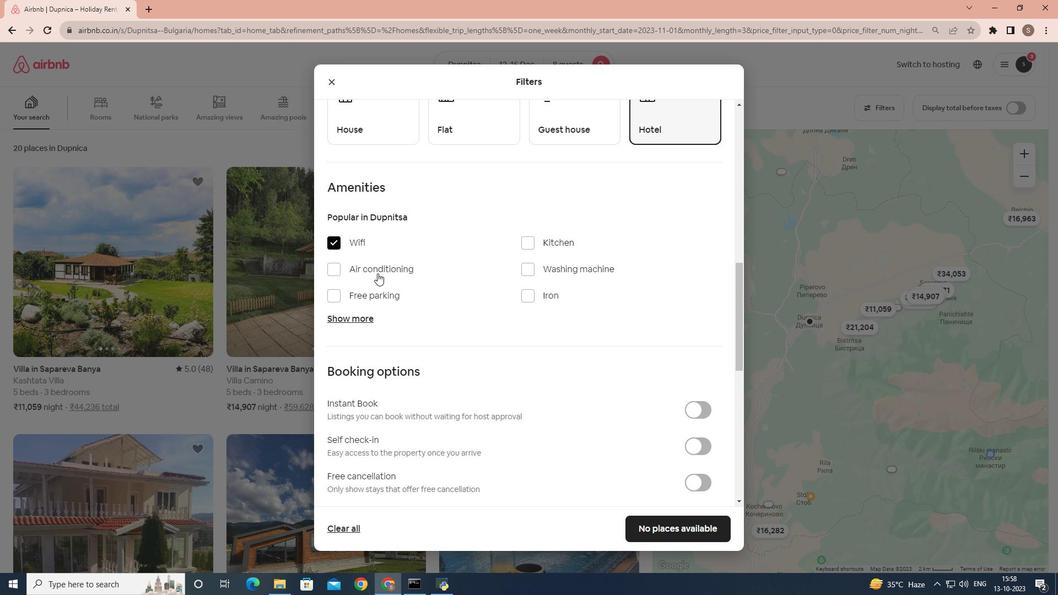
Action: Mouse moved to (368, 290)
Screenshot: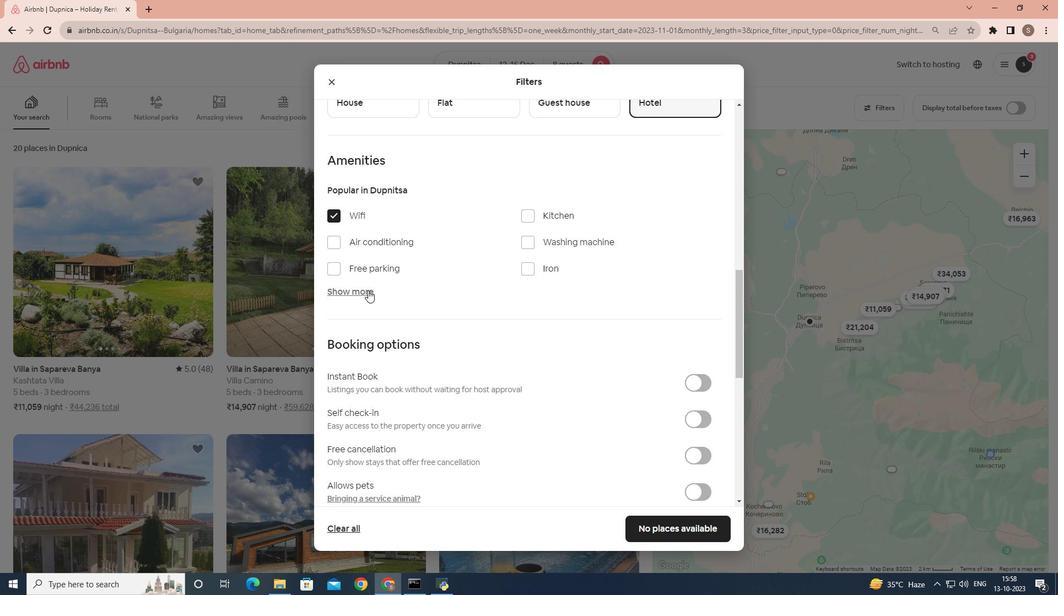 
Action: Mouse pressed left at (368, 290)
Screenshot: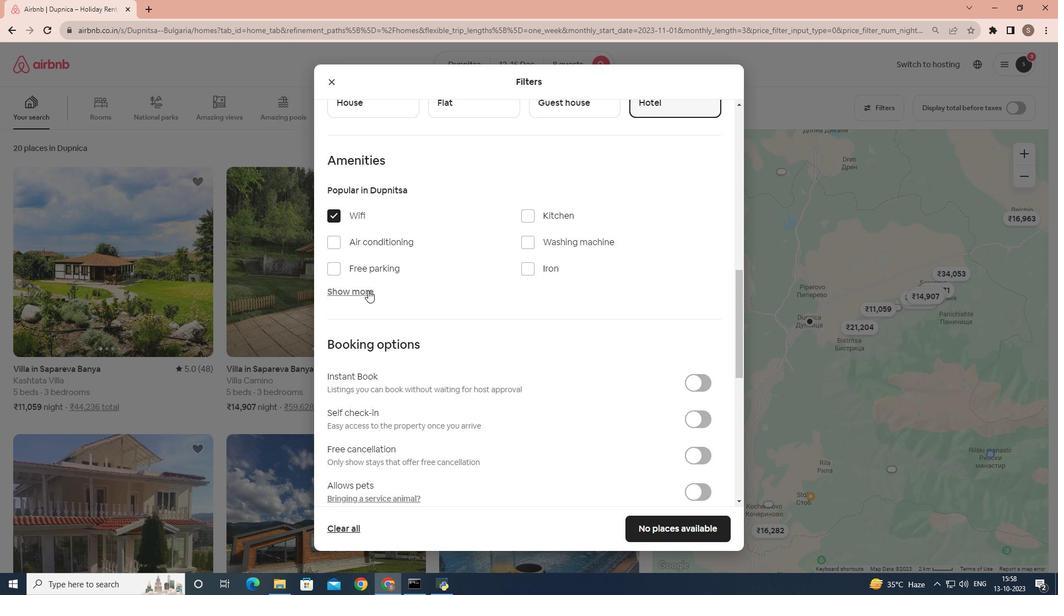 
Action: Mouse moved to (530, 359)
Screenshot: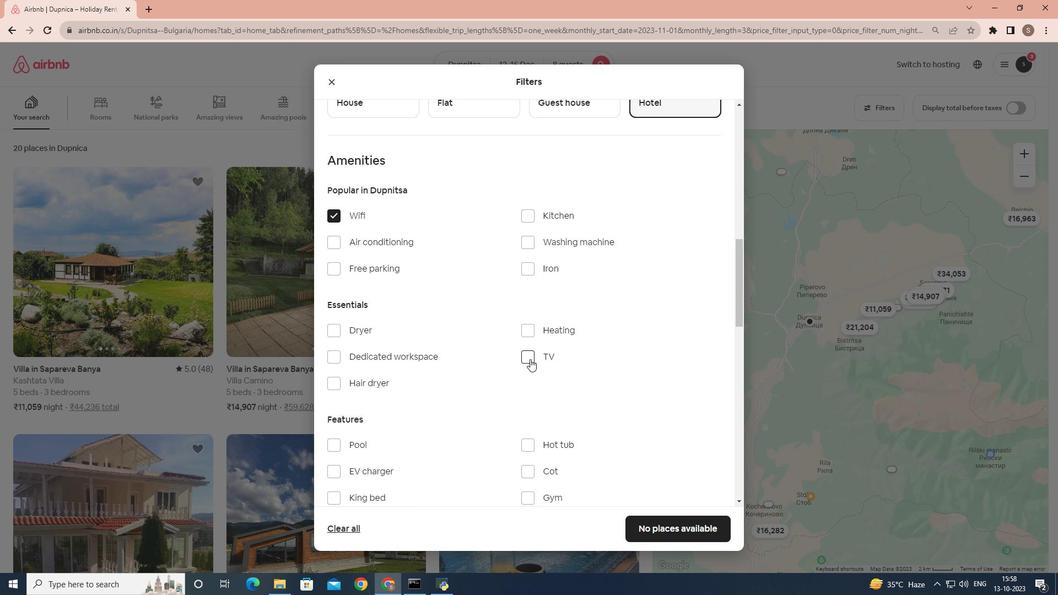 
Action: Mouse pressed left at (530, 359)
Screenshot: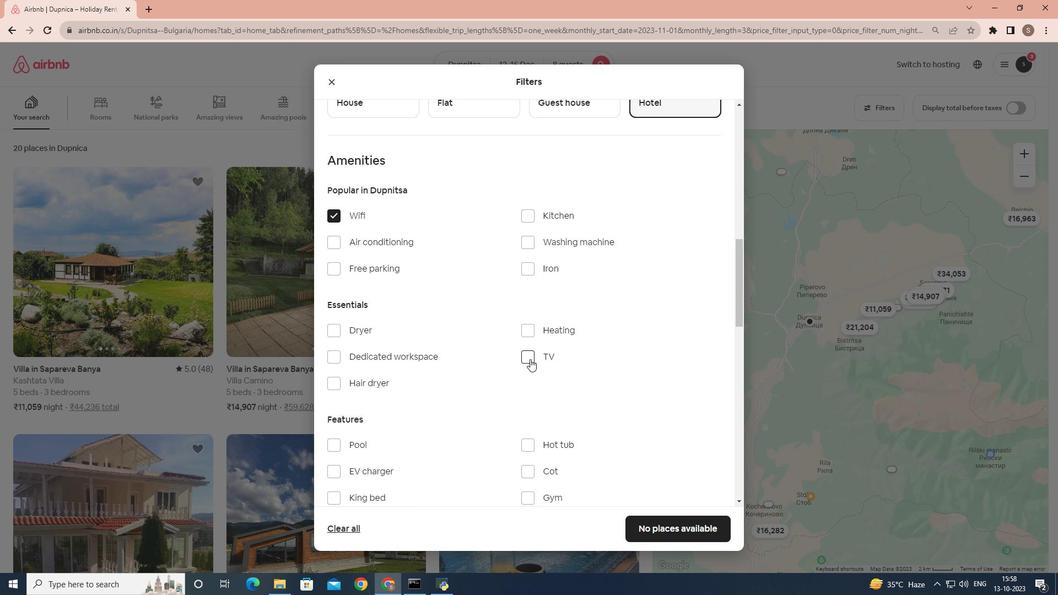 
Action: Mouse moved to (332, 271)
Screenshot: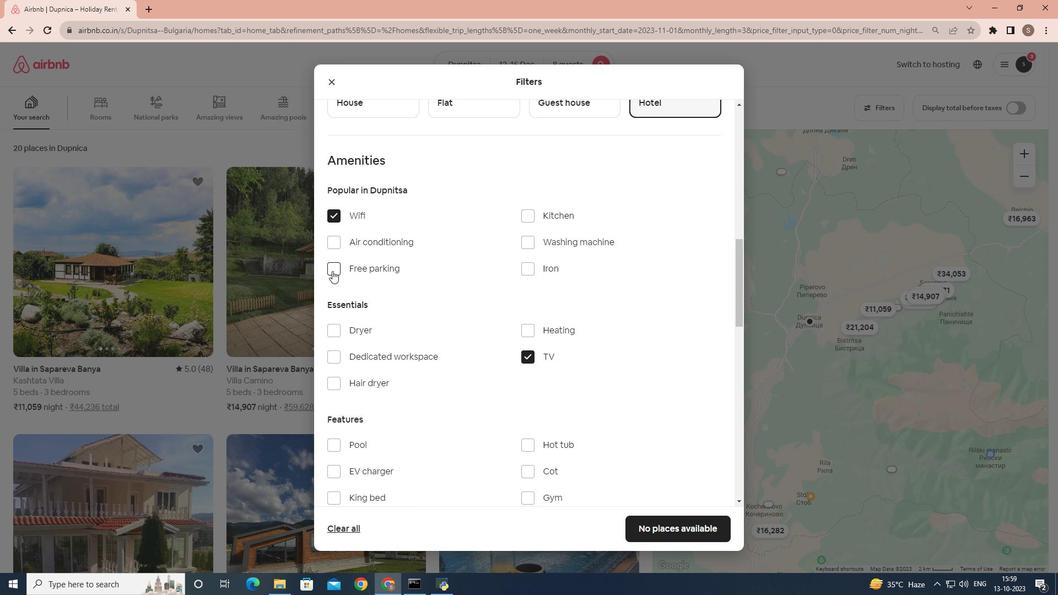 
Action: Mouse pressed left at (332, 271)
Screenshot: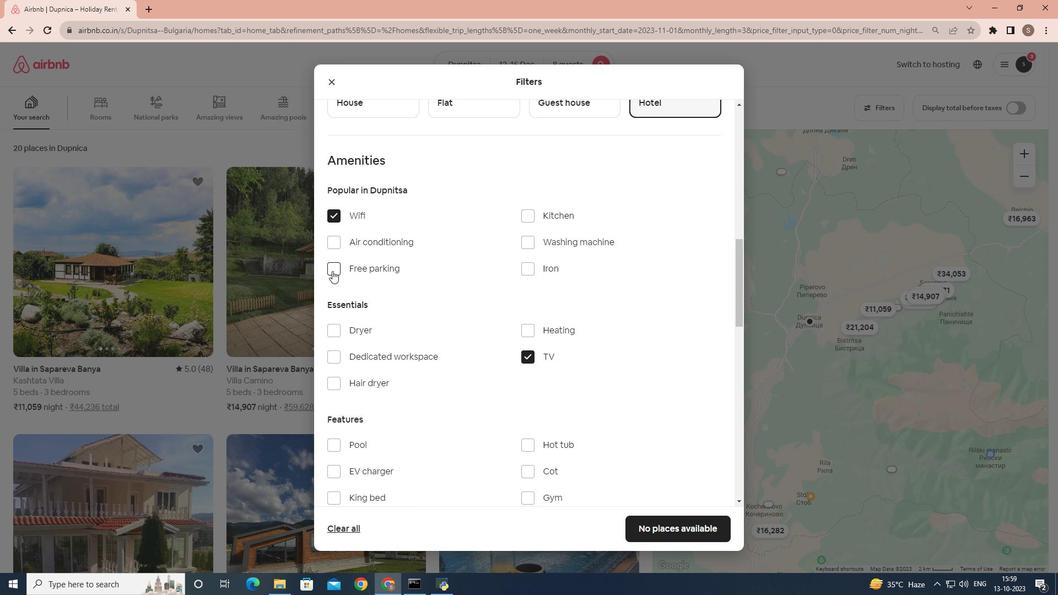 
Action: Mouse moved to (375, 270)
Screenshot: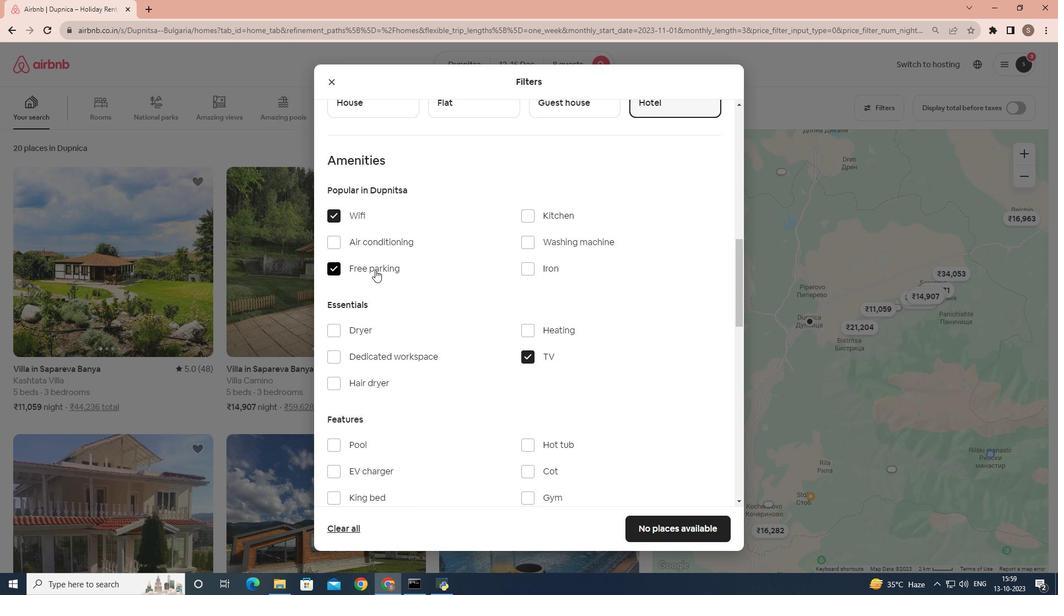 
Action: Mouse scrolled (375, 269) with delta (0, 0)
Screenshot: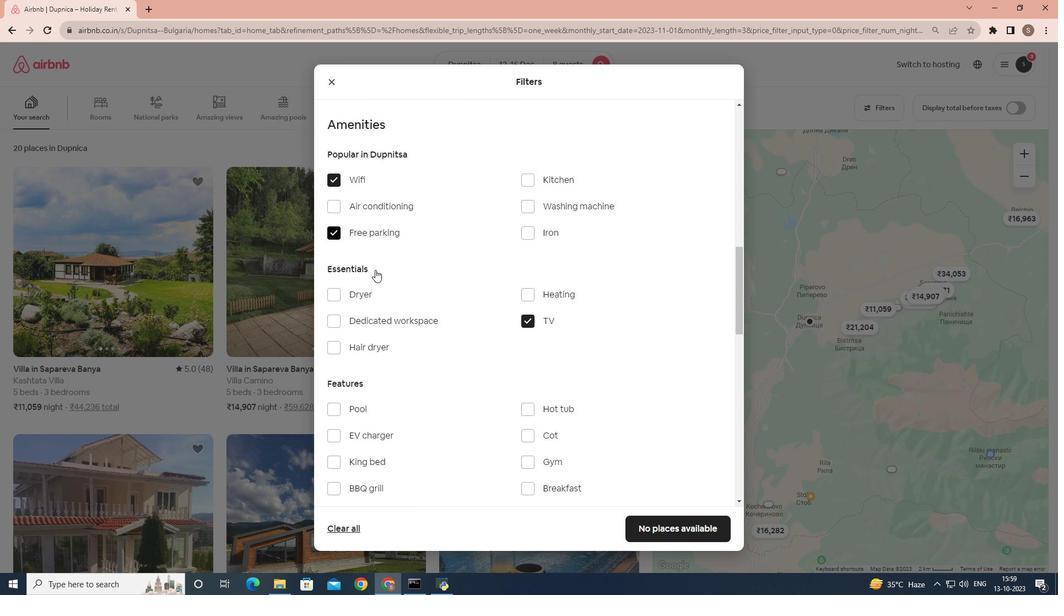 
Action: Mouse scrolled (375, 269) with delta (0, 0)
Screenshot: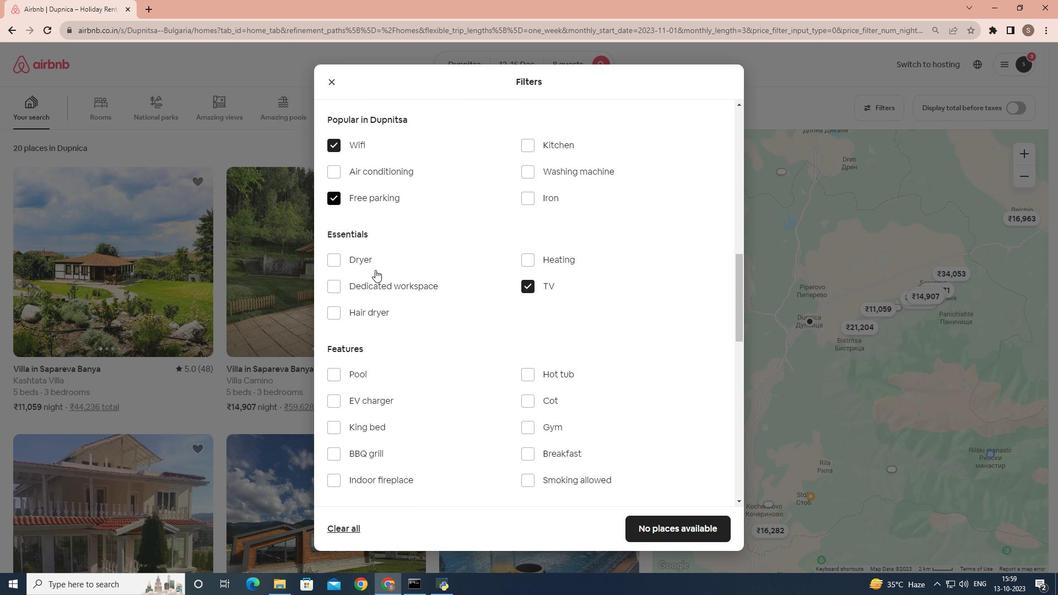 
Action: Mouse moved to (524, 389)
Screenshot: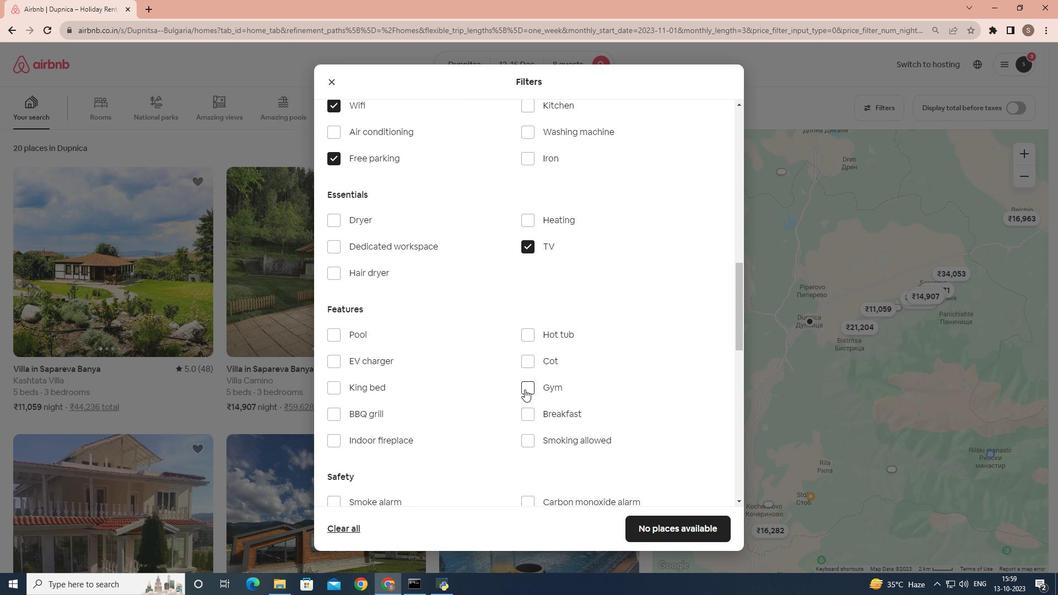 
Action: Mouse pressed left at (524, 389)
Screenshot: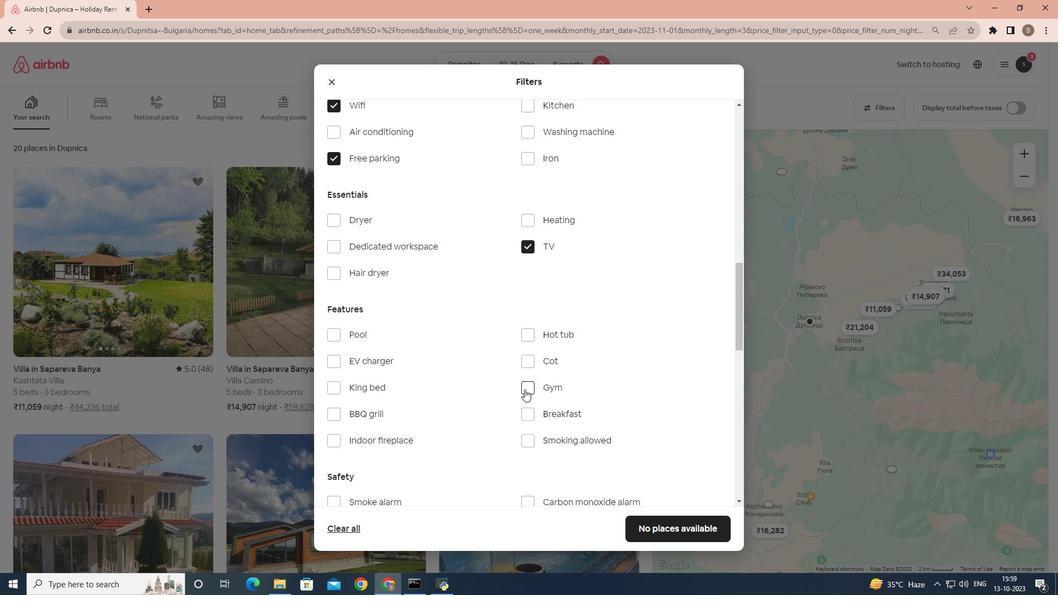 
Action: Mouse moved to (535, 418)
Screenshot: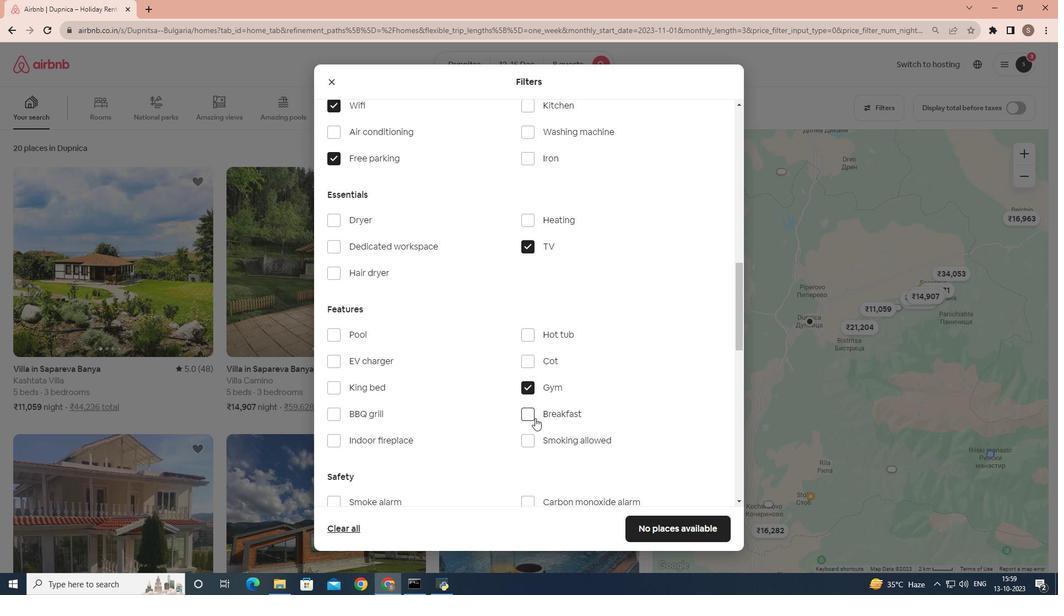 
Action: Mouse pressed left at (535, 418)
Screenshot: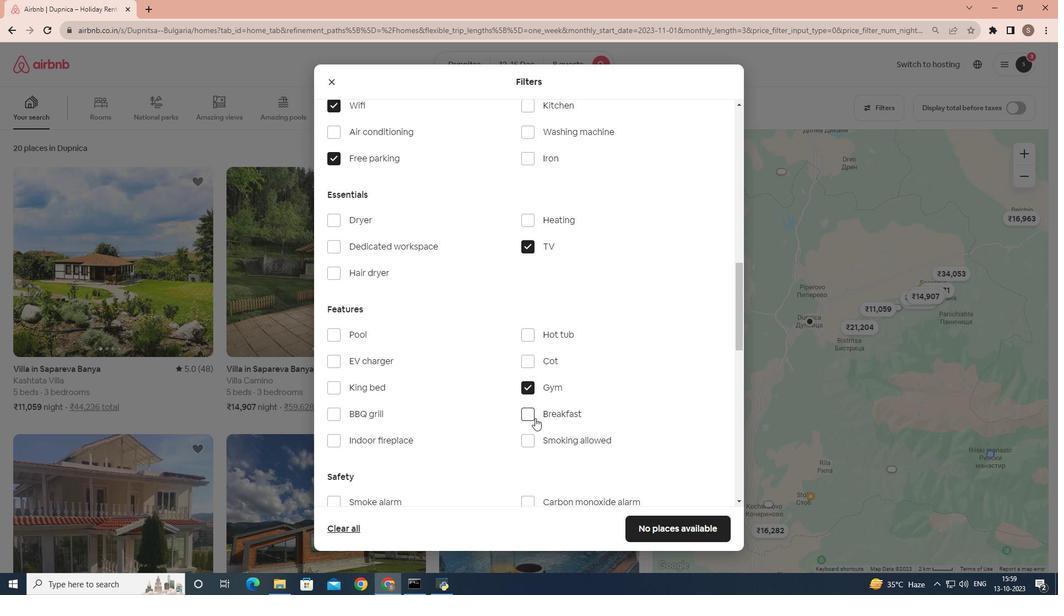 
Action: Mouse moved to (501, 418)
Screenshot: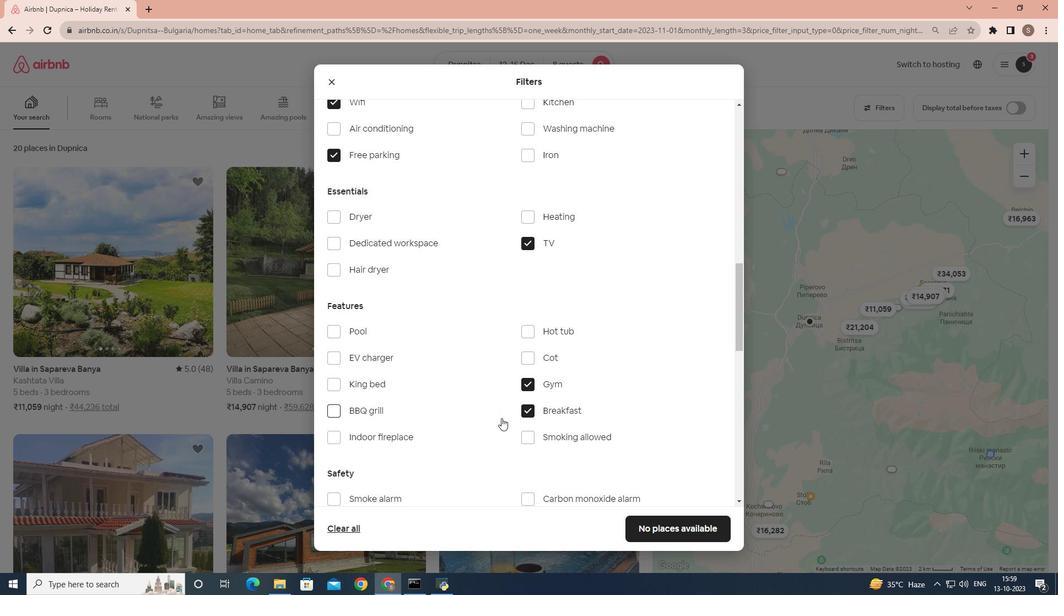 
Action: Mouse scrolled (501, 417) with delta (0, 0)
Screenshot: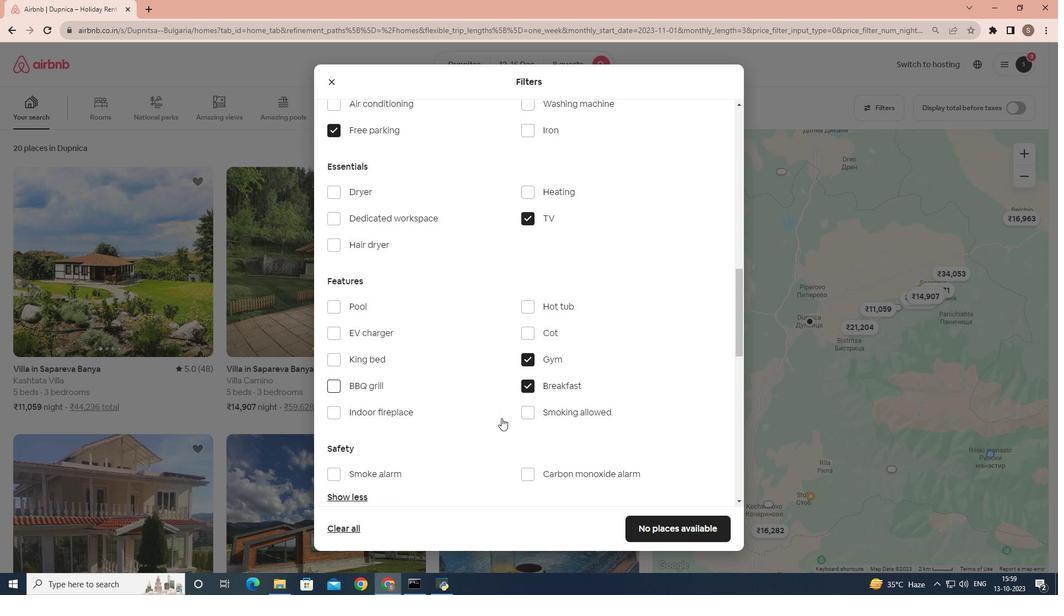 
Action: Mouse moved to (628, 482)
Screenshot: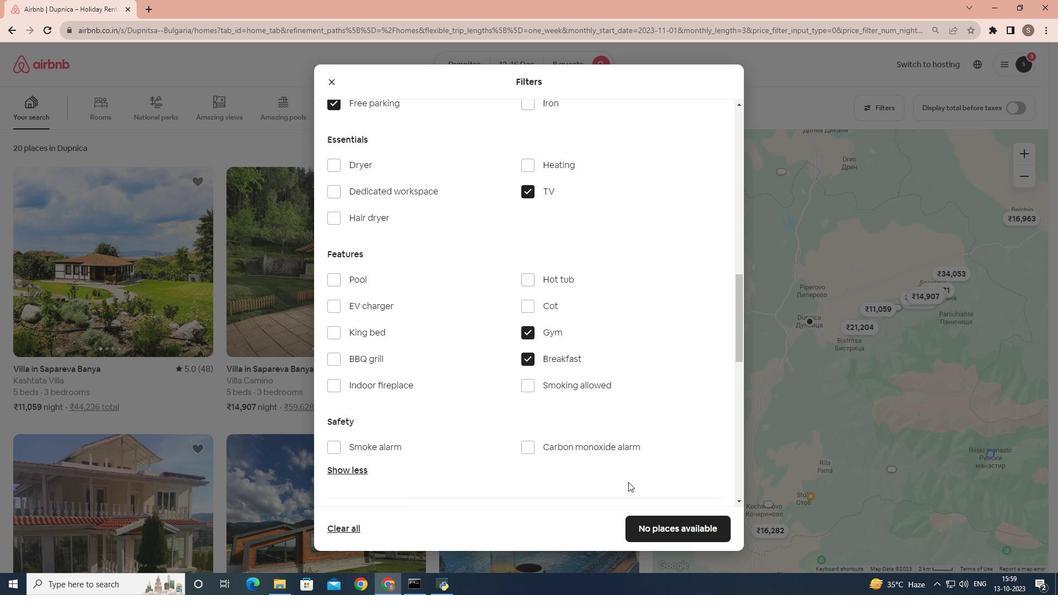 
